 Task: Add a condition where "Channel Is not Satisfaction prediction" in pending tickets.
Action: Mouse moved to (157, 375)
Screenshot: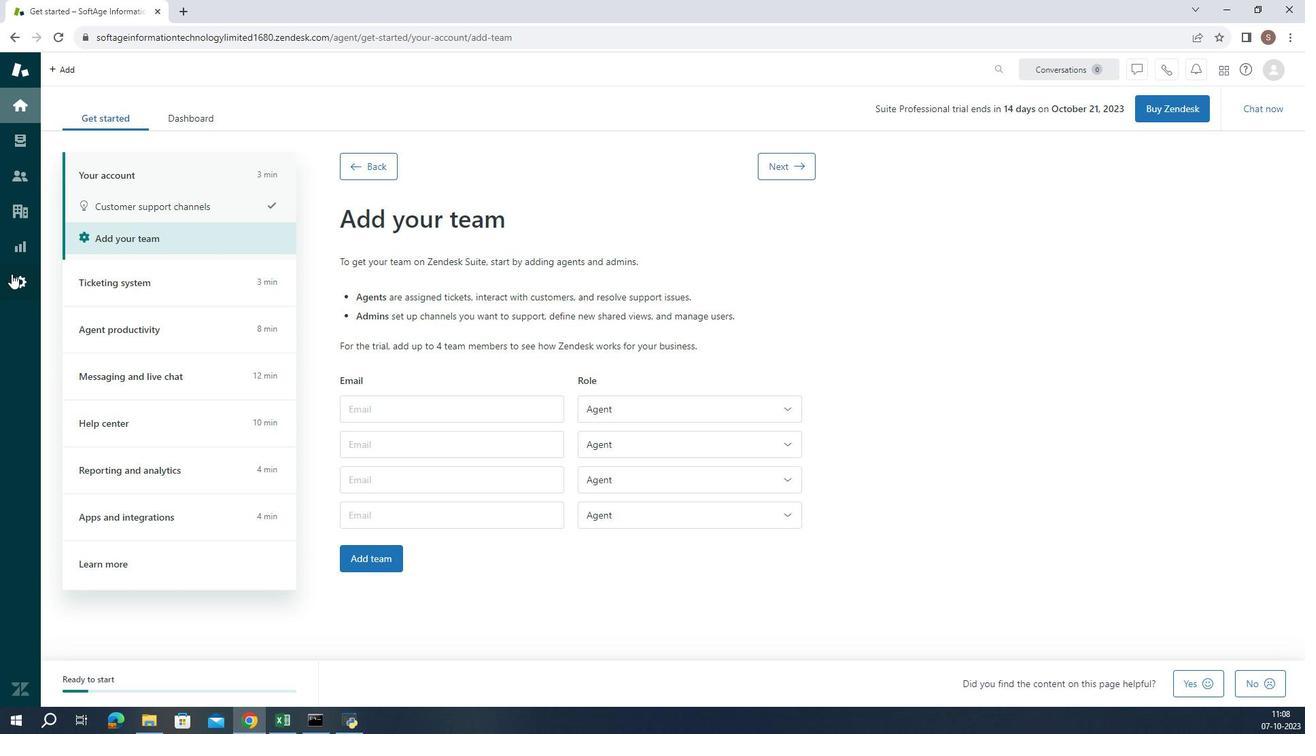 
Action: Mouse pressed left at (157, 375)
Screenshot: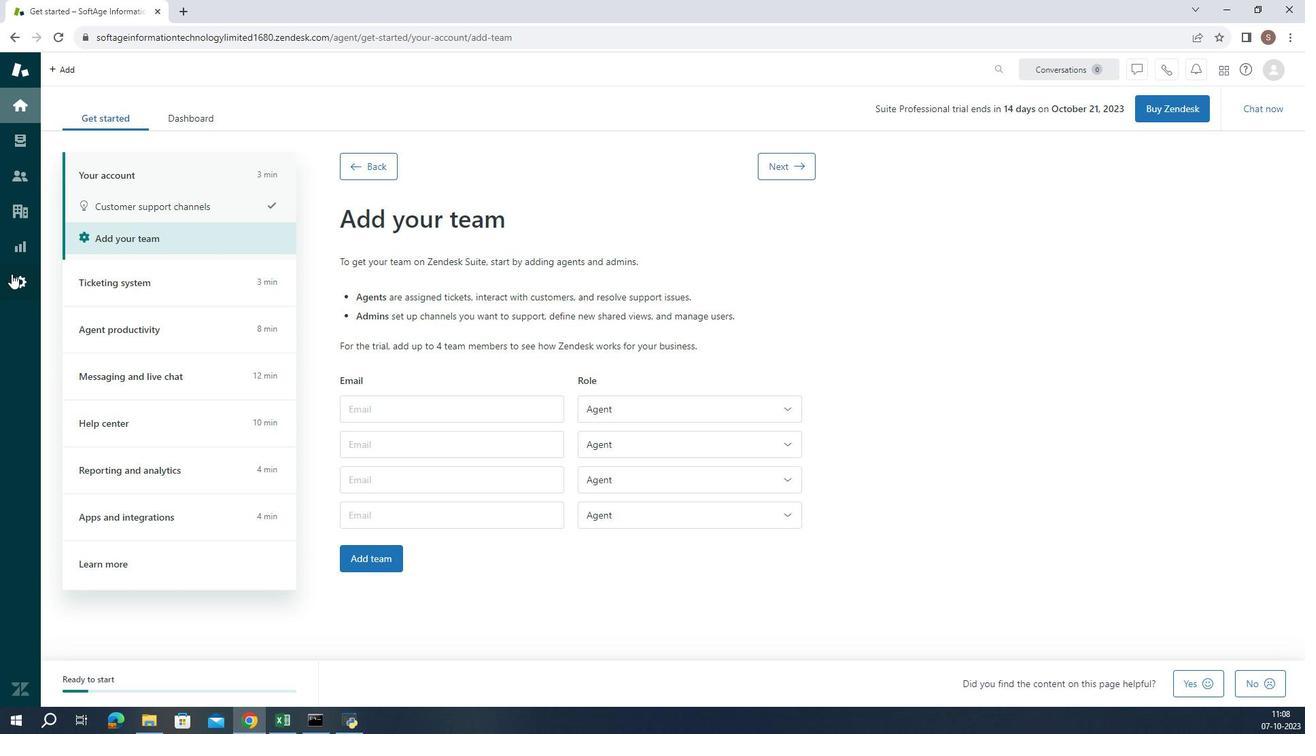 
Action: Mouse moved to (467, 505)
Screenshot: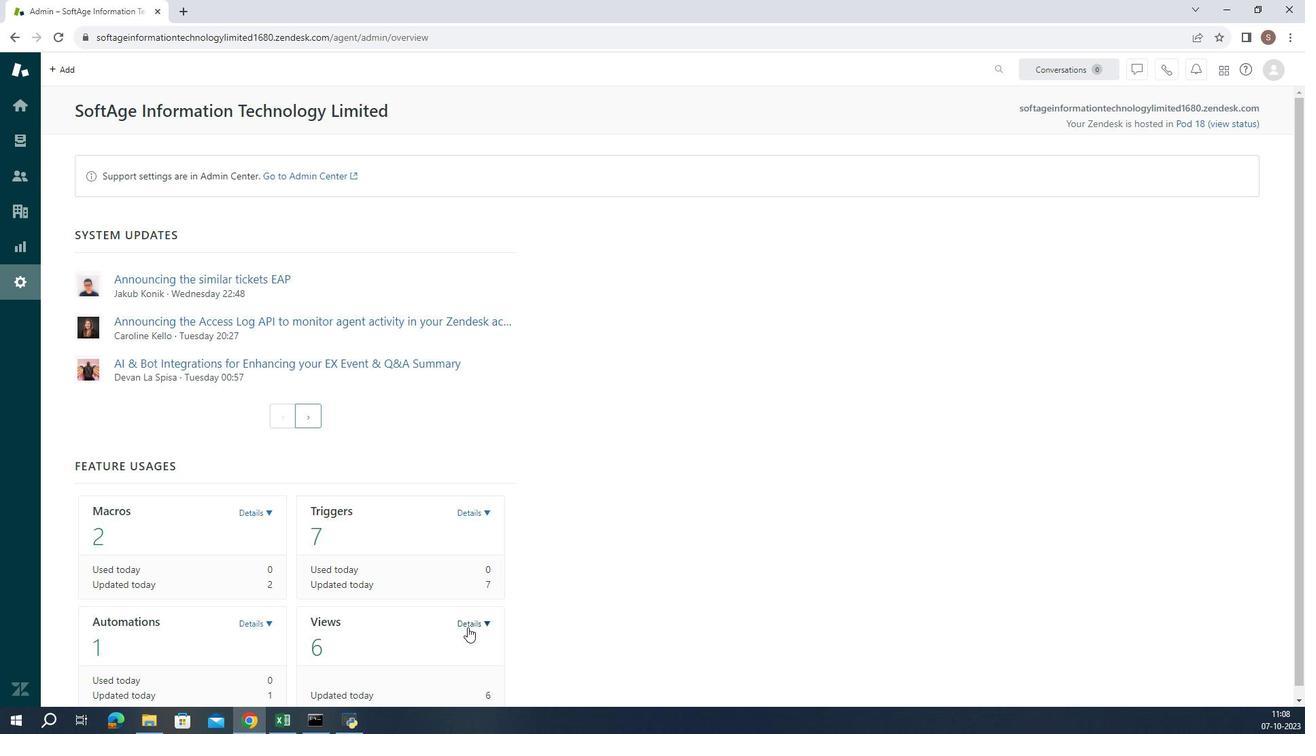 
Action: Mouse pressed left at (467, 505)
Screenshot: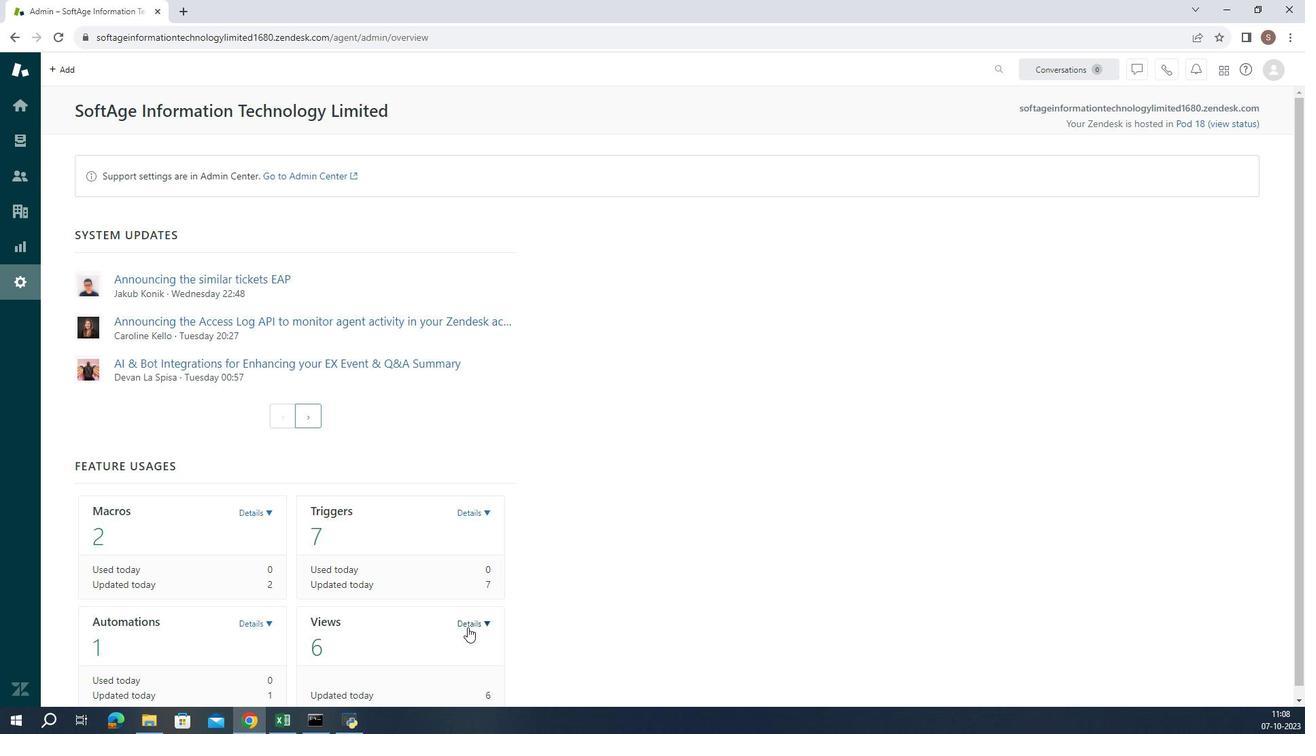 
Action: Mouse moved to (441, 531)
Screenshot: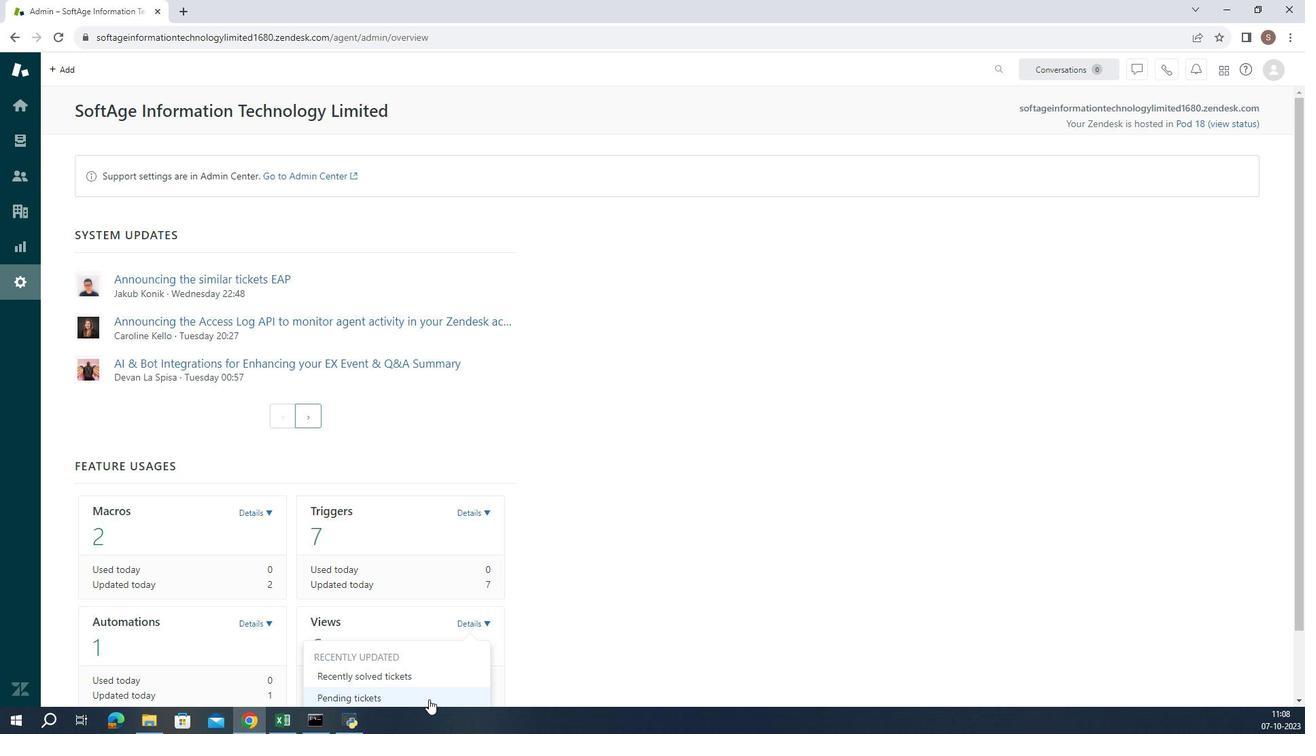 
Action: Mouse pressed left at (441, 531)
Screenshot: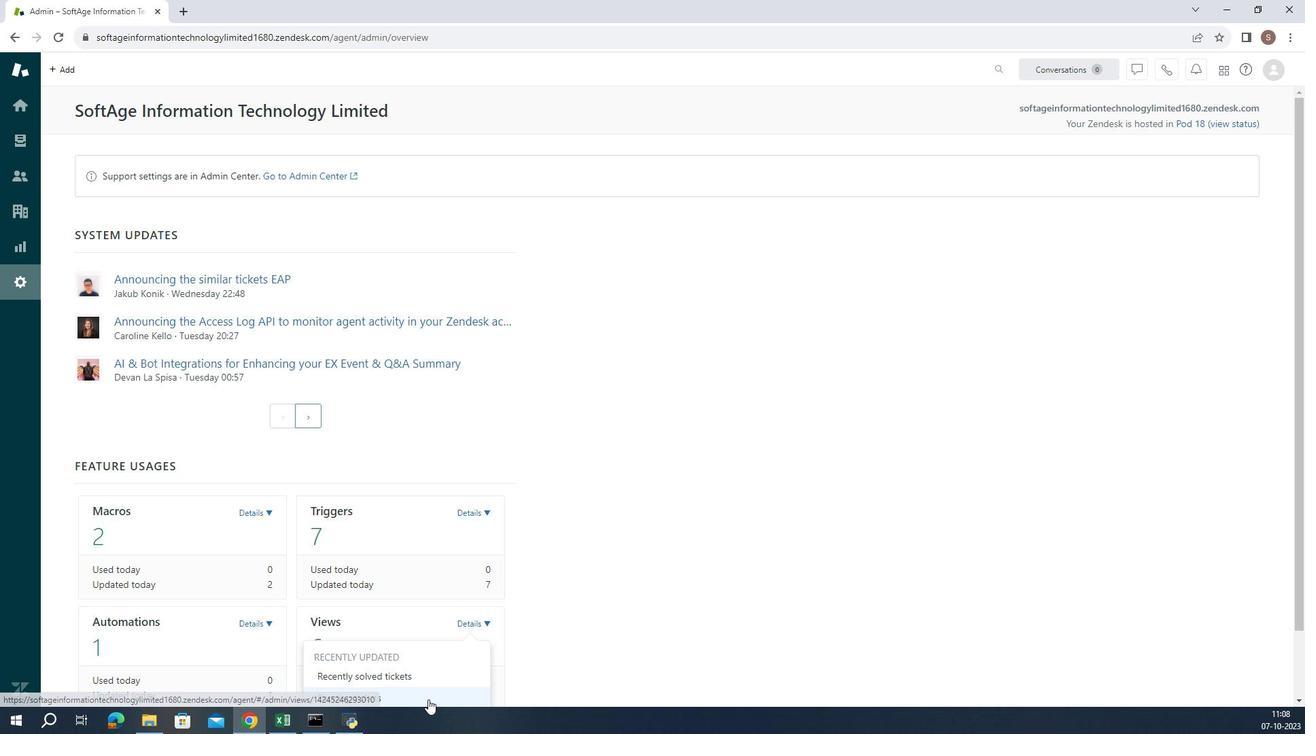 
Action: Mouse moved to (303, 443)
Screenshot: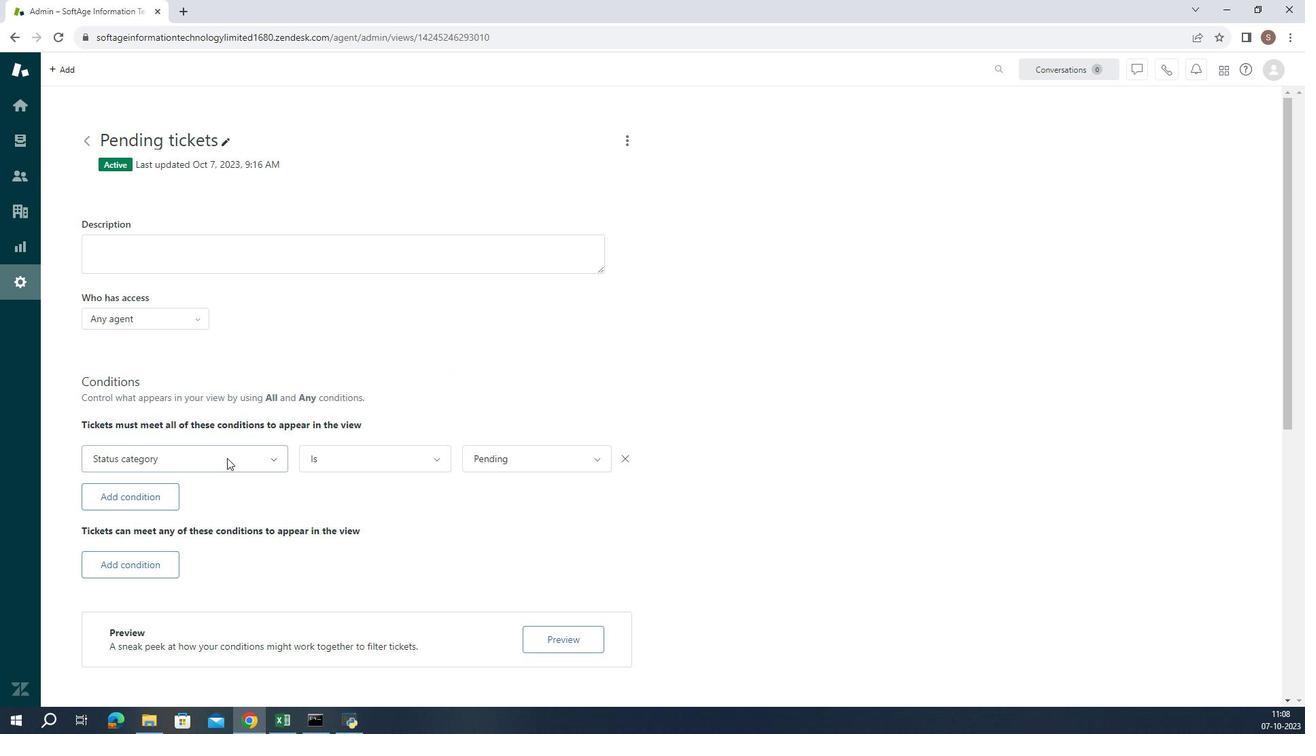 
Action: Mouse pressed left at (303, 443)
Screenshot: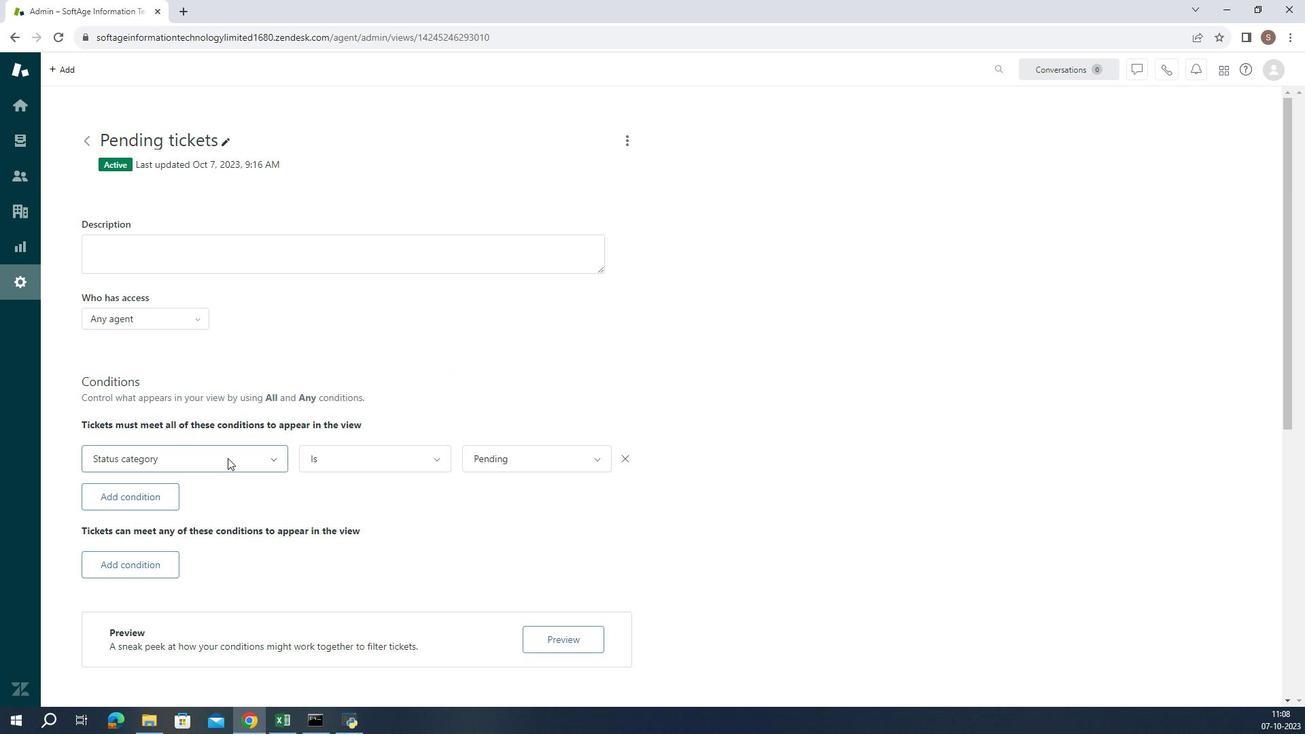 
Action: Mouse moved to (297, 405)
Screenshot: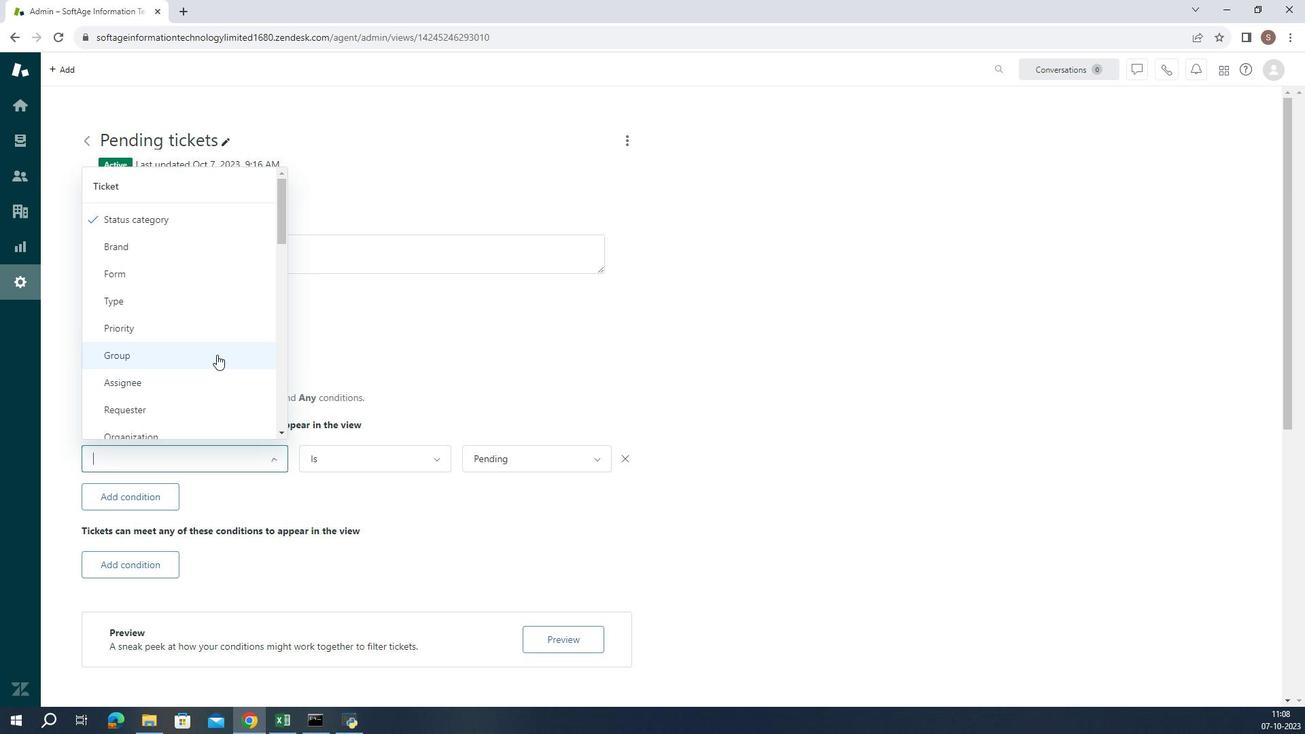 
Action: Mouse scrolled (297, 405) with delta (0, 0)
Screenshot: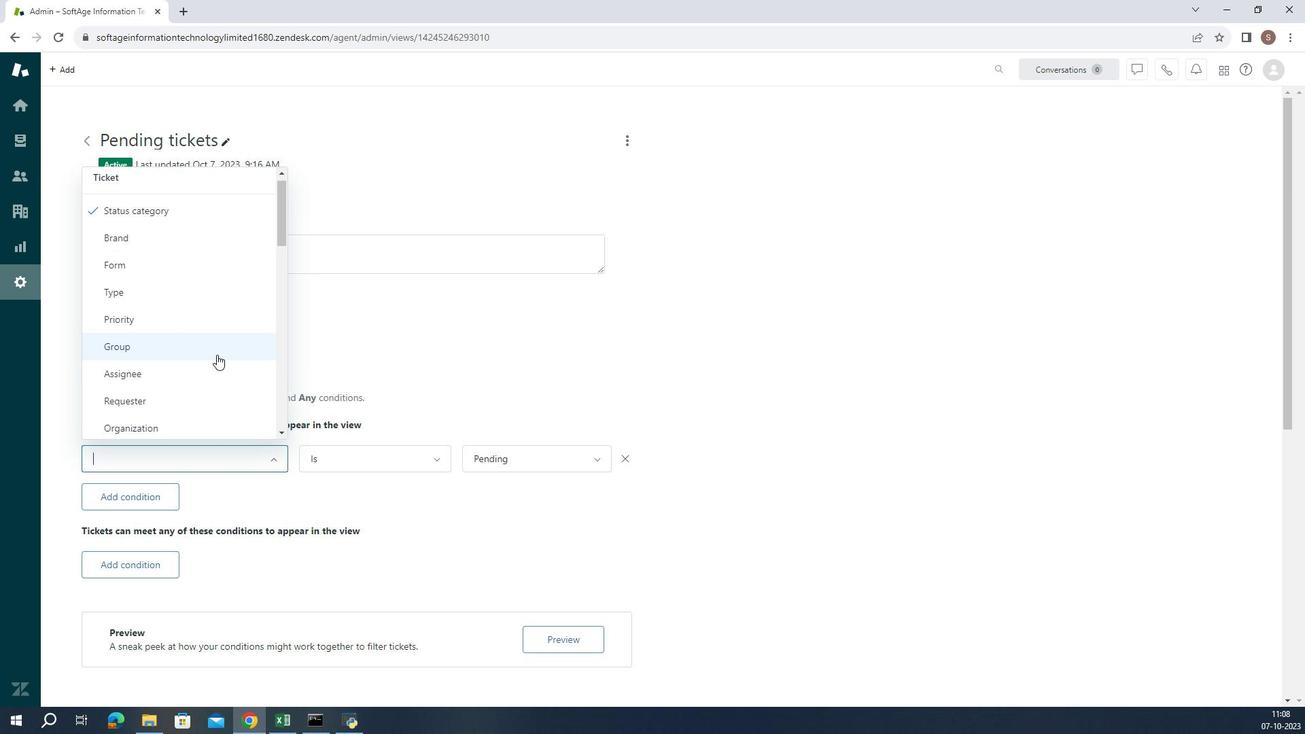 
Action: Mouse moved to (269, 422)
Screenshot: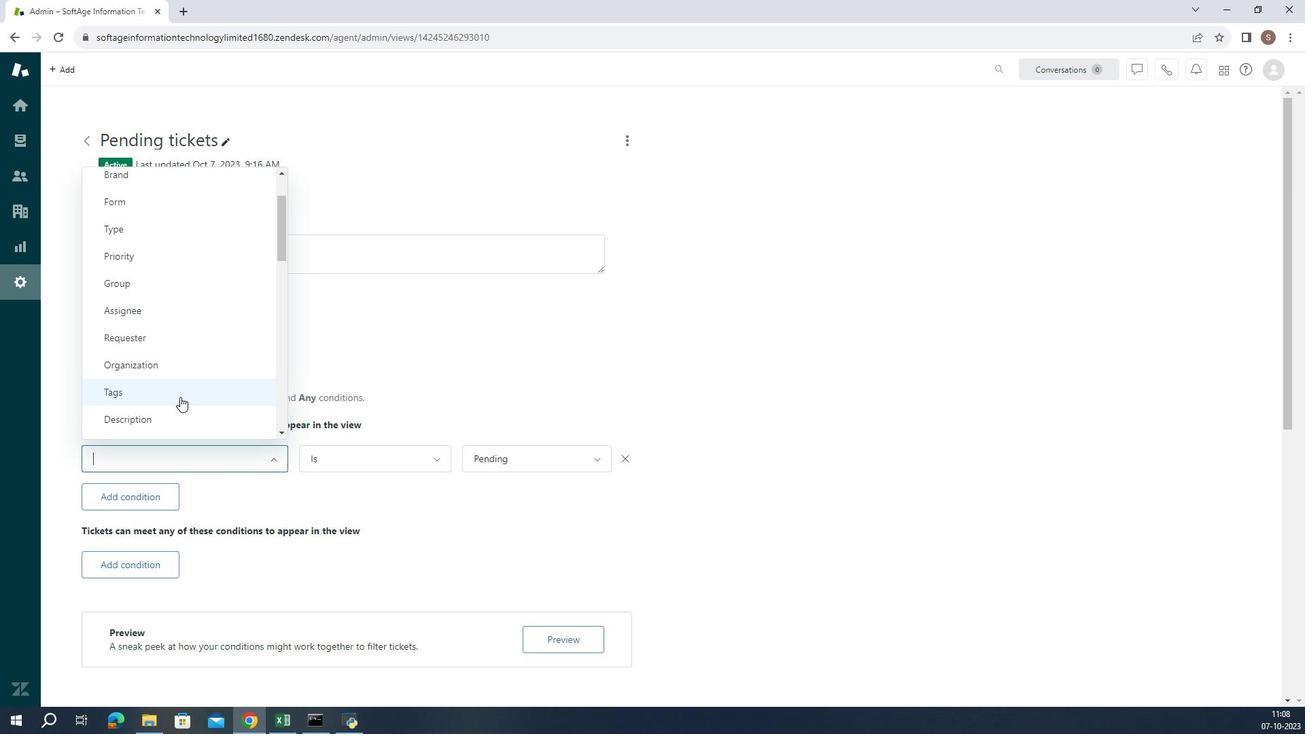 
Action: Mouse scrolled (269, 421) with delta (0, 0)
Screenshot: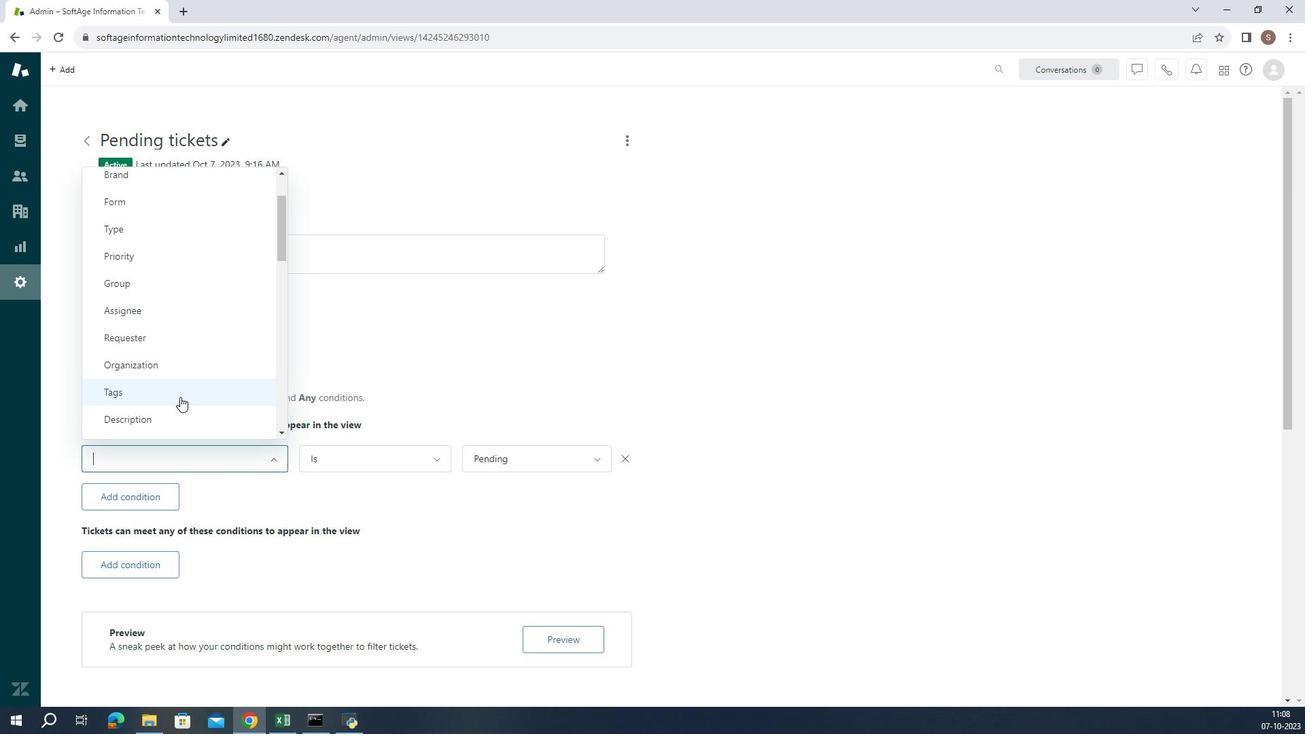 
Action: Mouse moved to (272, 420)
Screenshot: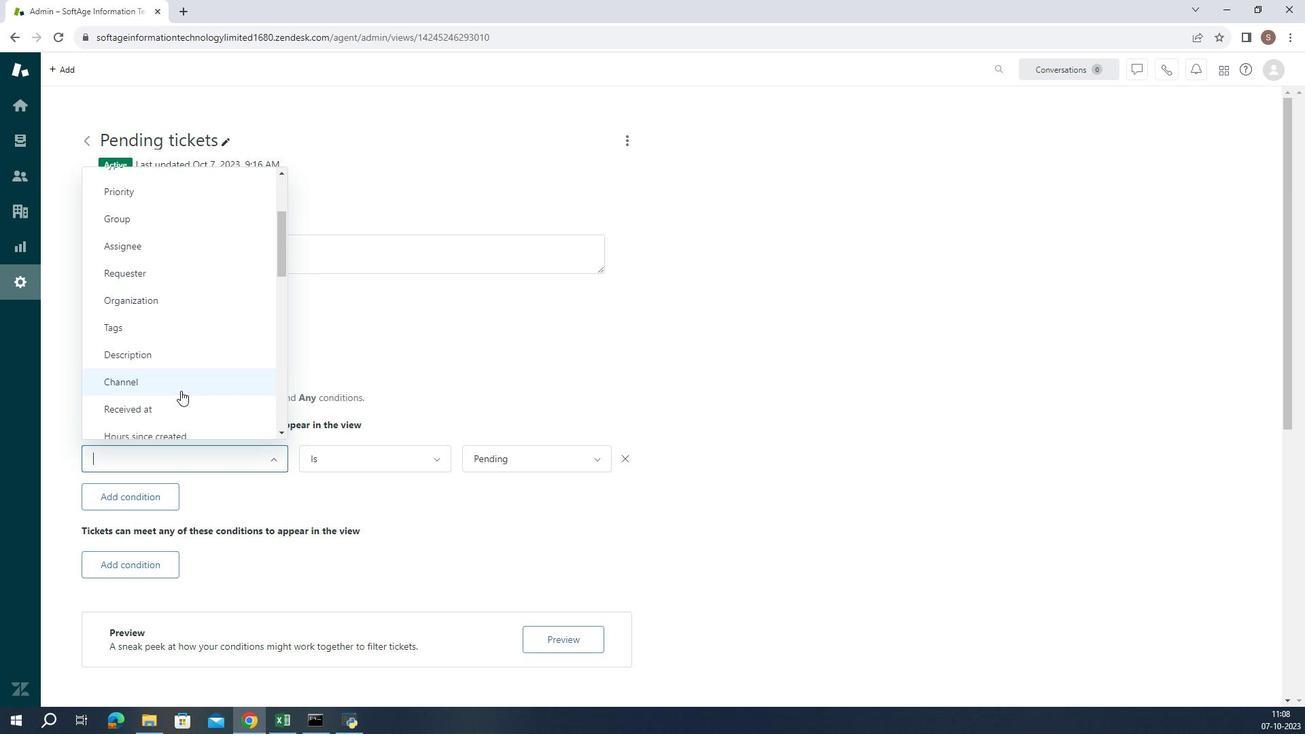 
Action: Mouse scrolled (272, 420) with delta (0, 0)
Screenshot: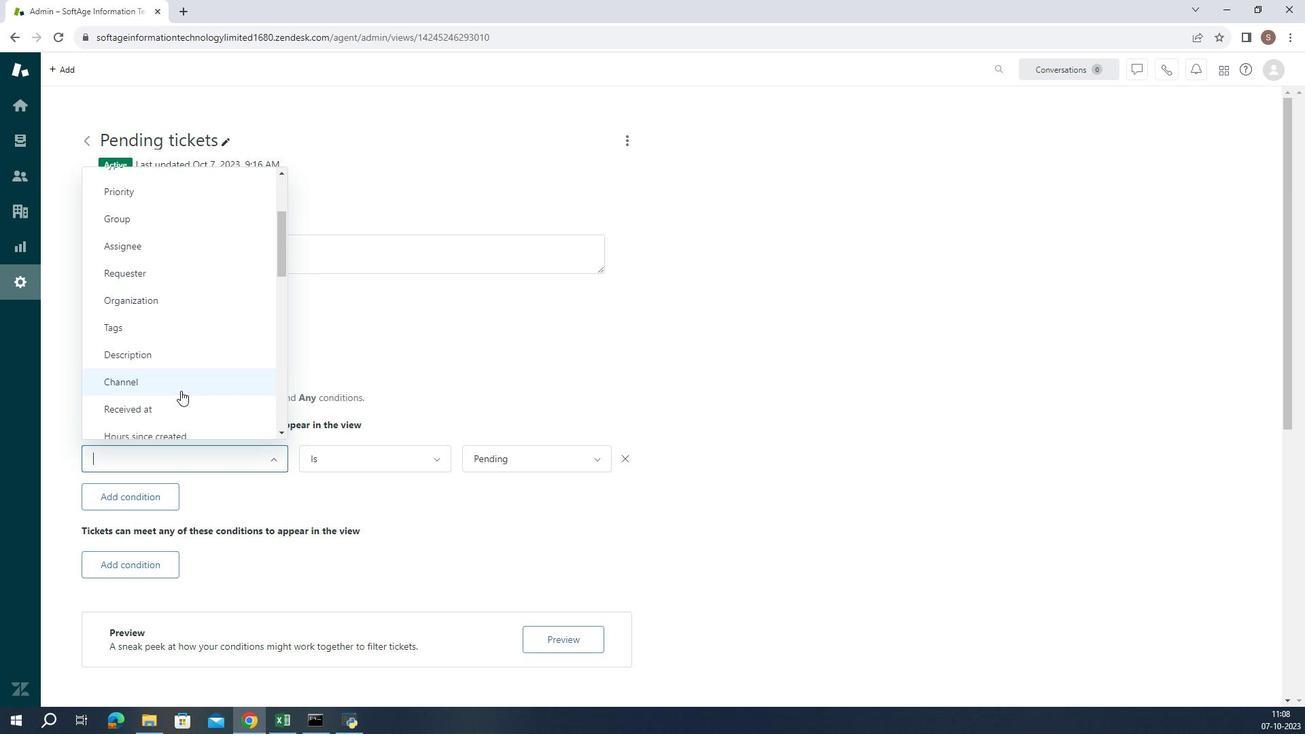 
Action: Mouse moved to (288, 391)
Screenshot: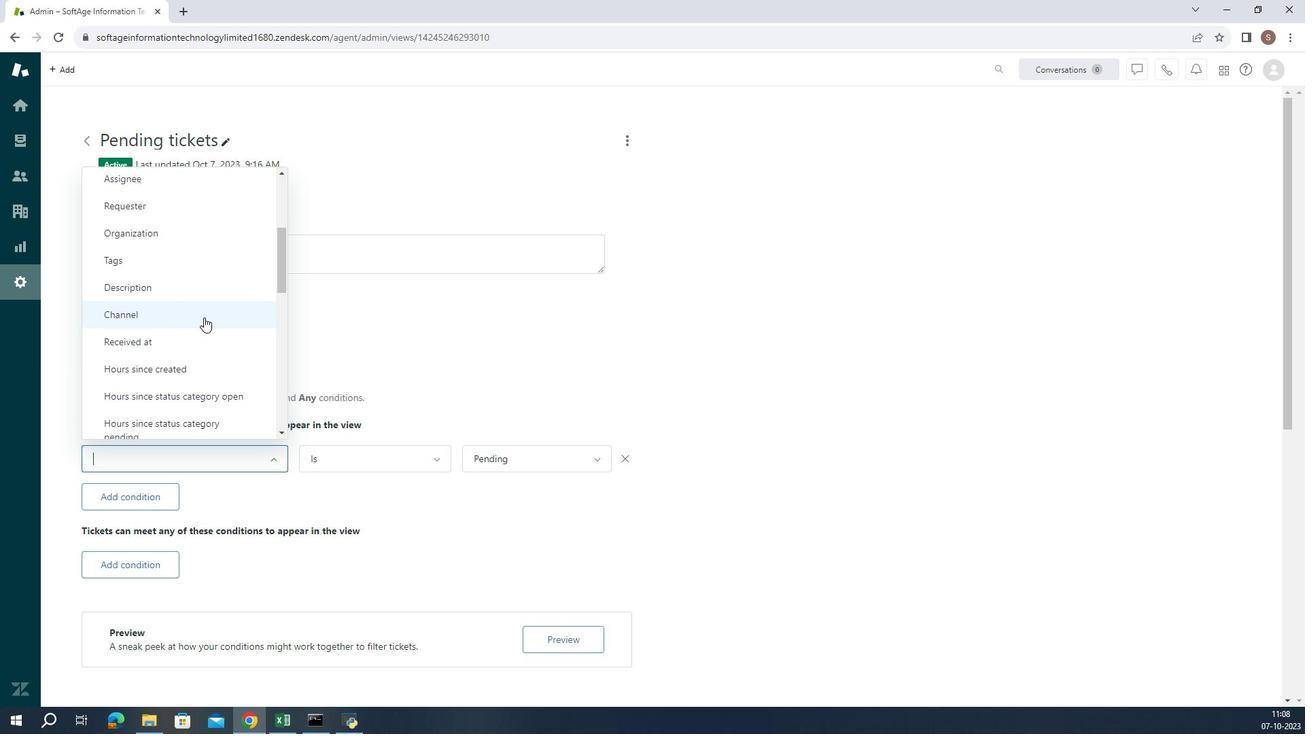 
Action: Mouse pressed left at (288, 391)
Screenshot: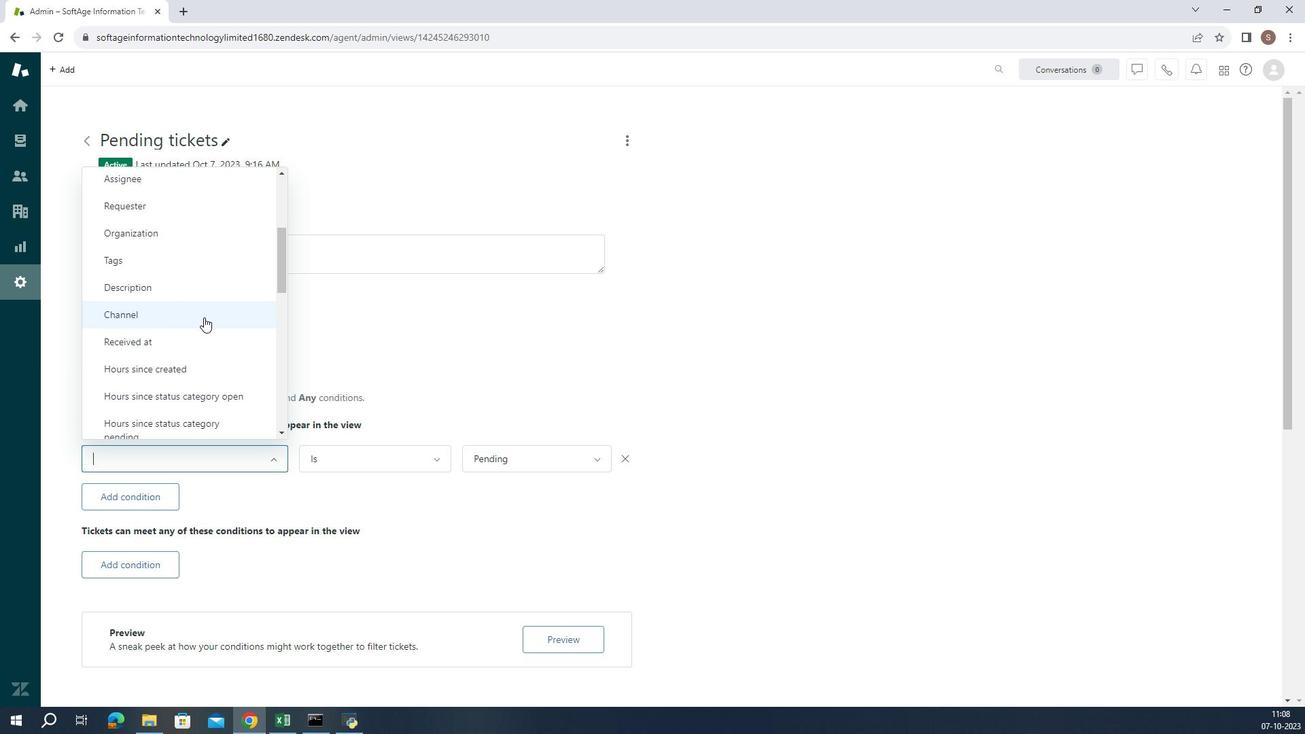 
Action: Mouse moved to (377, 442)
Screenshot: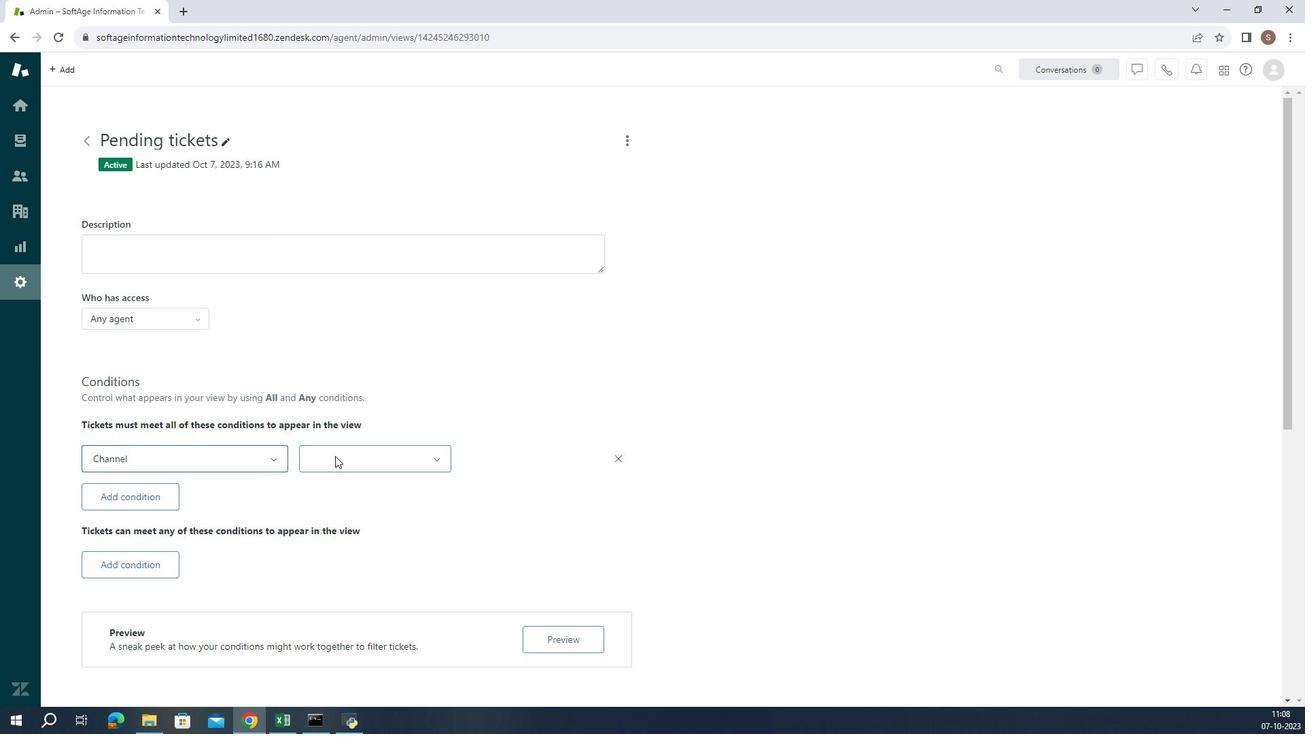 
Action: Mouse pressed left at (377, 442)
Screenshot: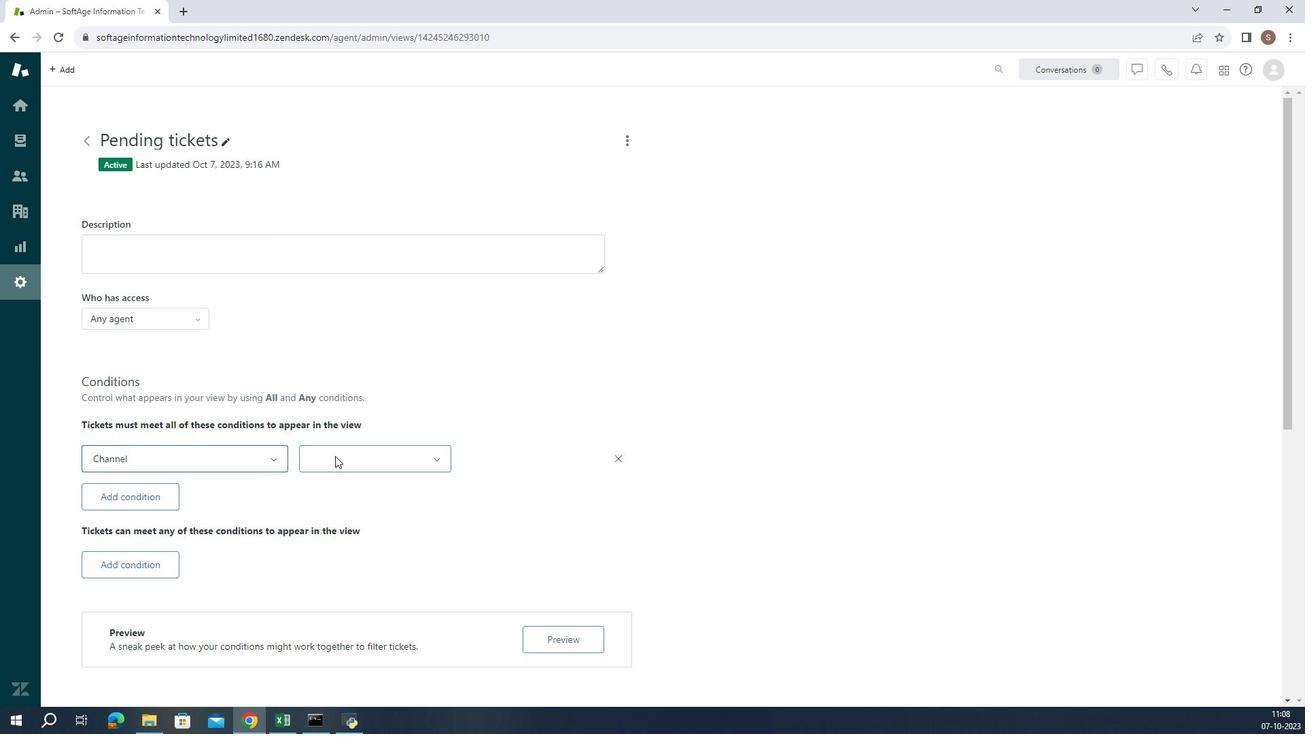 
Action: Mouse moved to (405, 467)
Screenshot: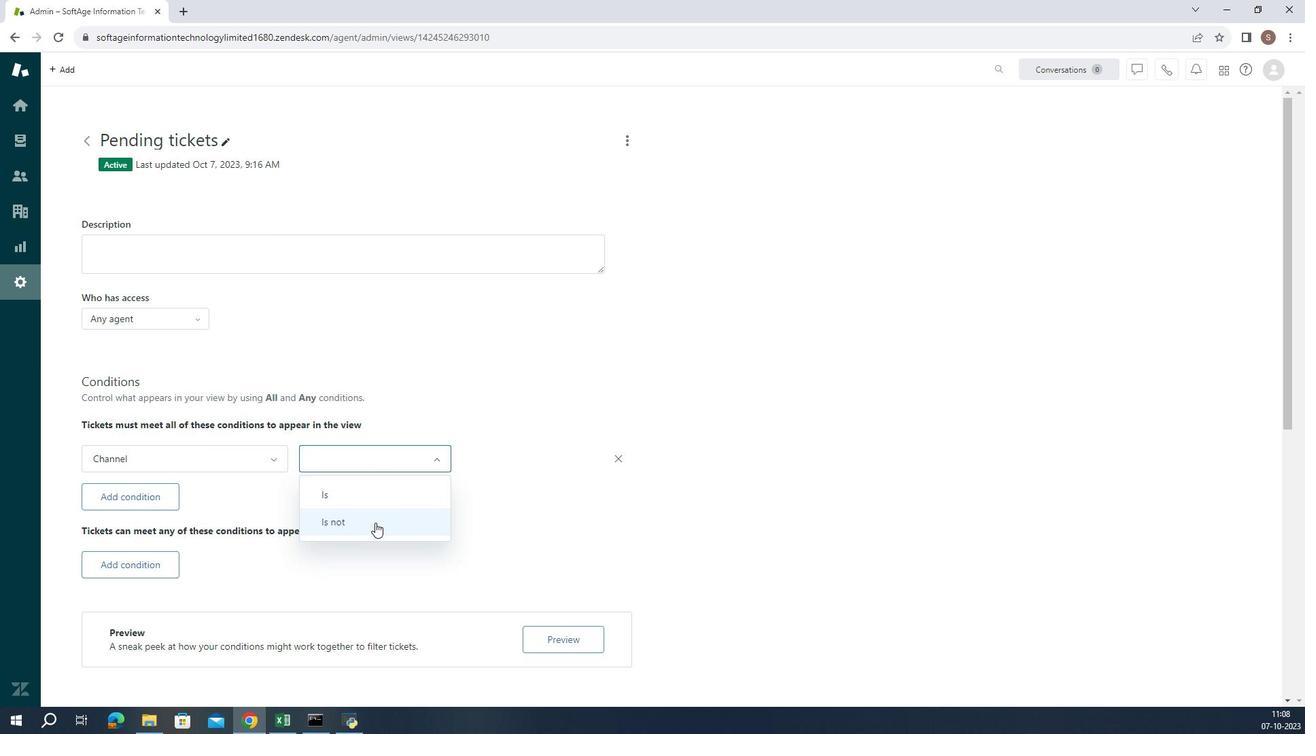 
Action: Mouse pressed left at (405, 467)
Screenshot: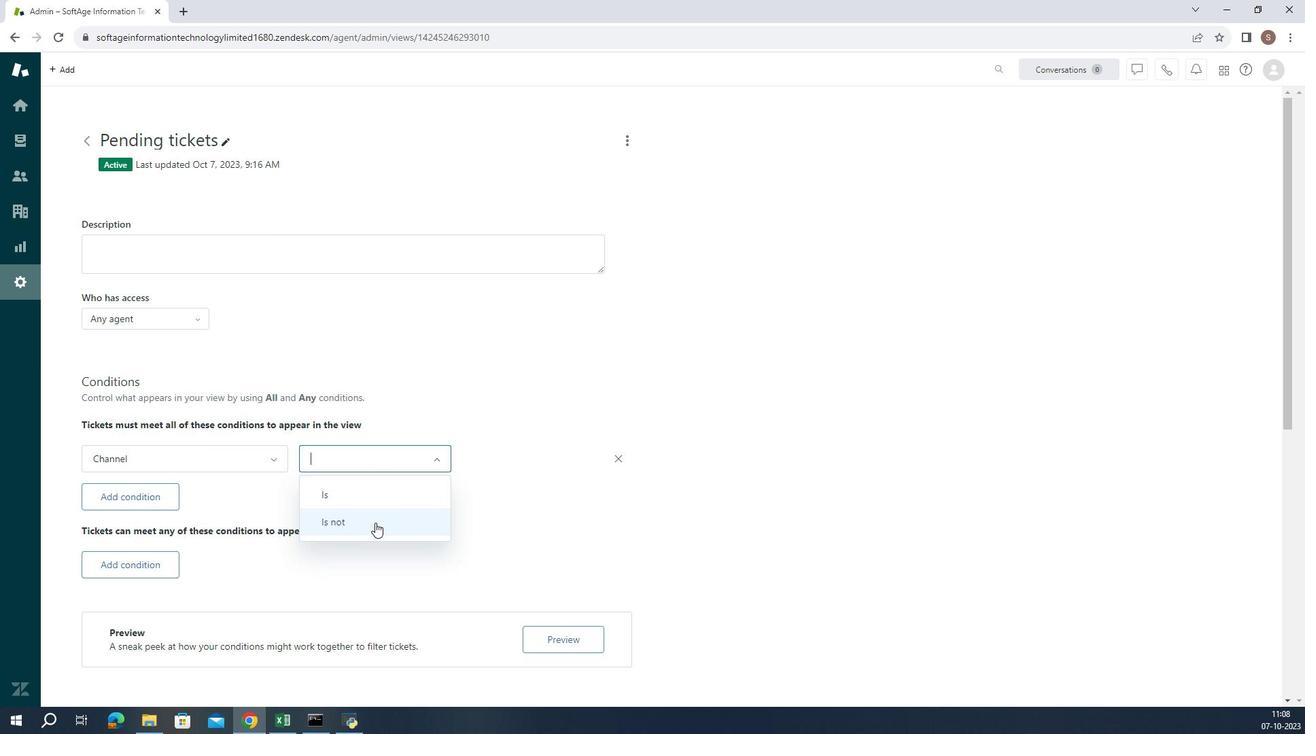 
Action: Mouse moved to (501, 442)
Screenshot: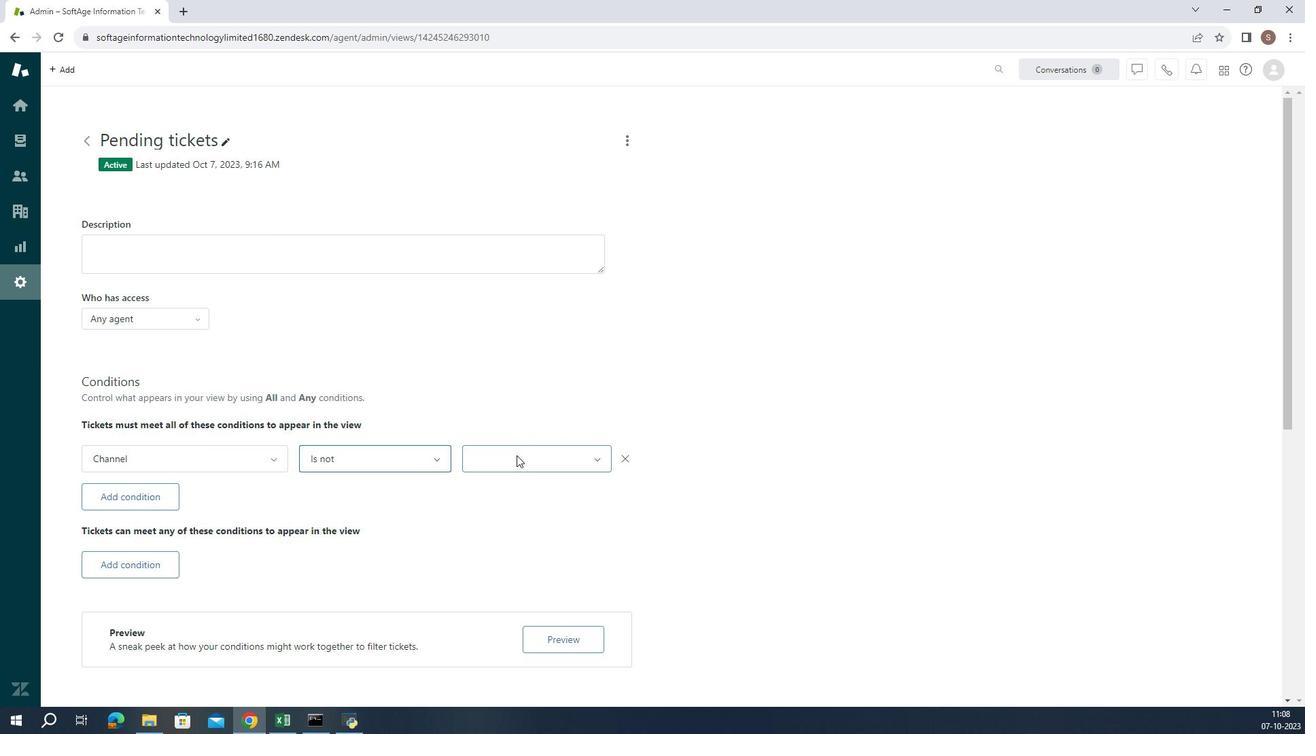 
Action: Mouse pressed left at (501, 442)
Screenshot: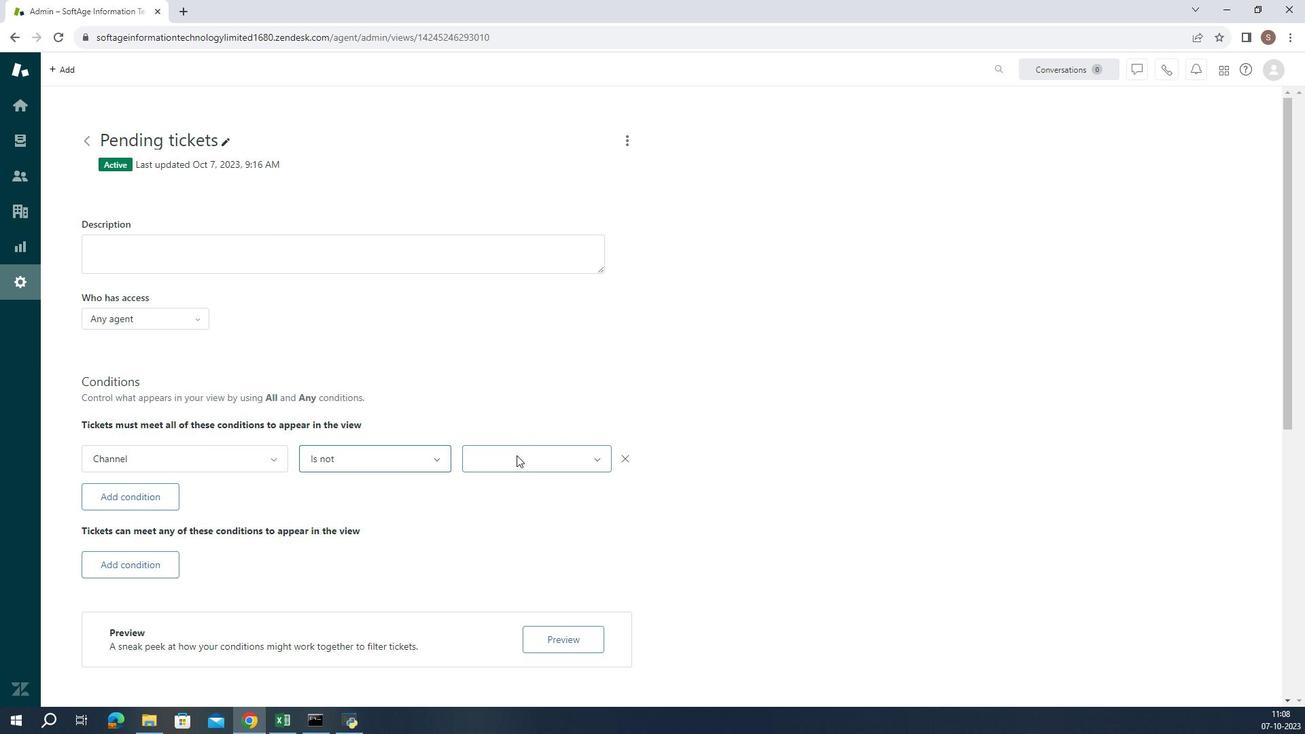 
Action: Mouse moved to (506, 401)
Screenshot: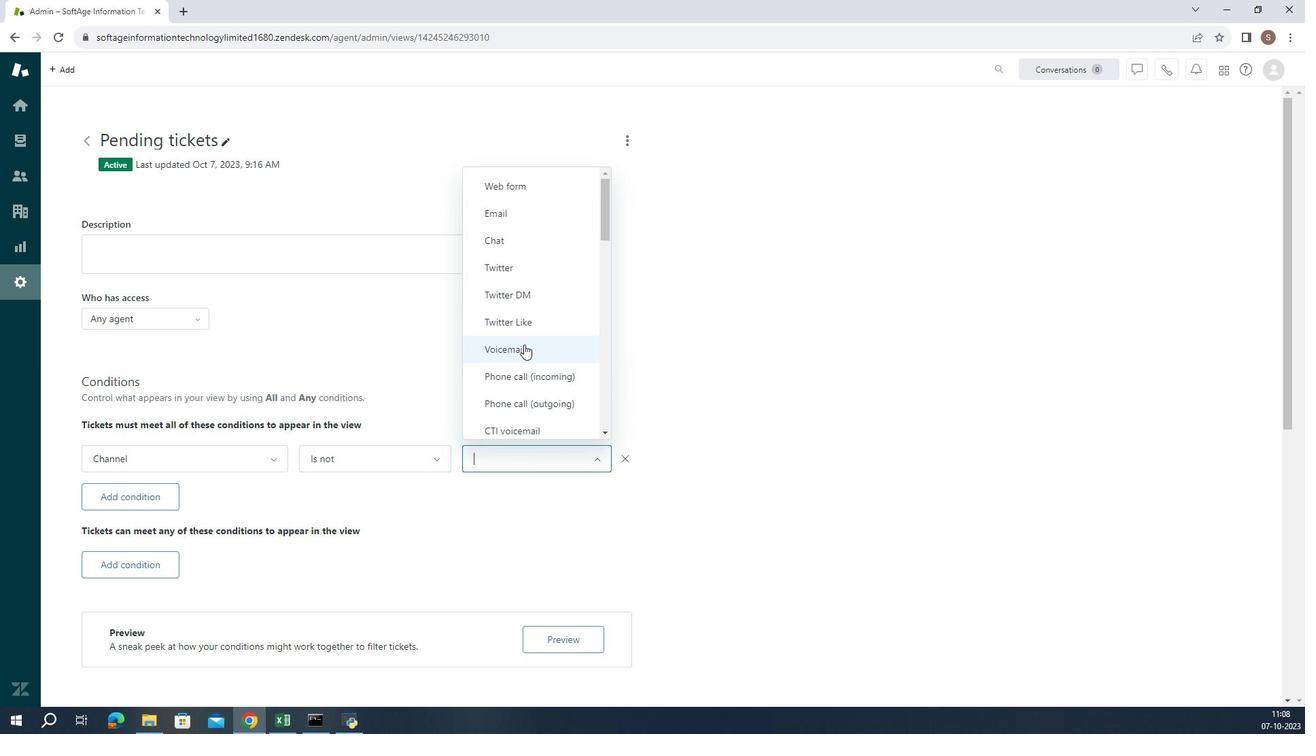 
Action: Mouse scrolled (506, 401) with delta (0, 0)
Screenshot: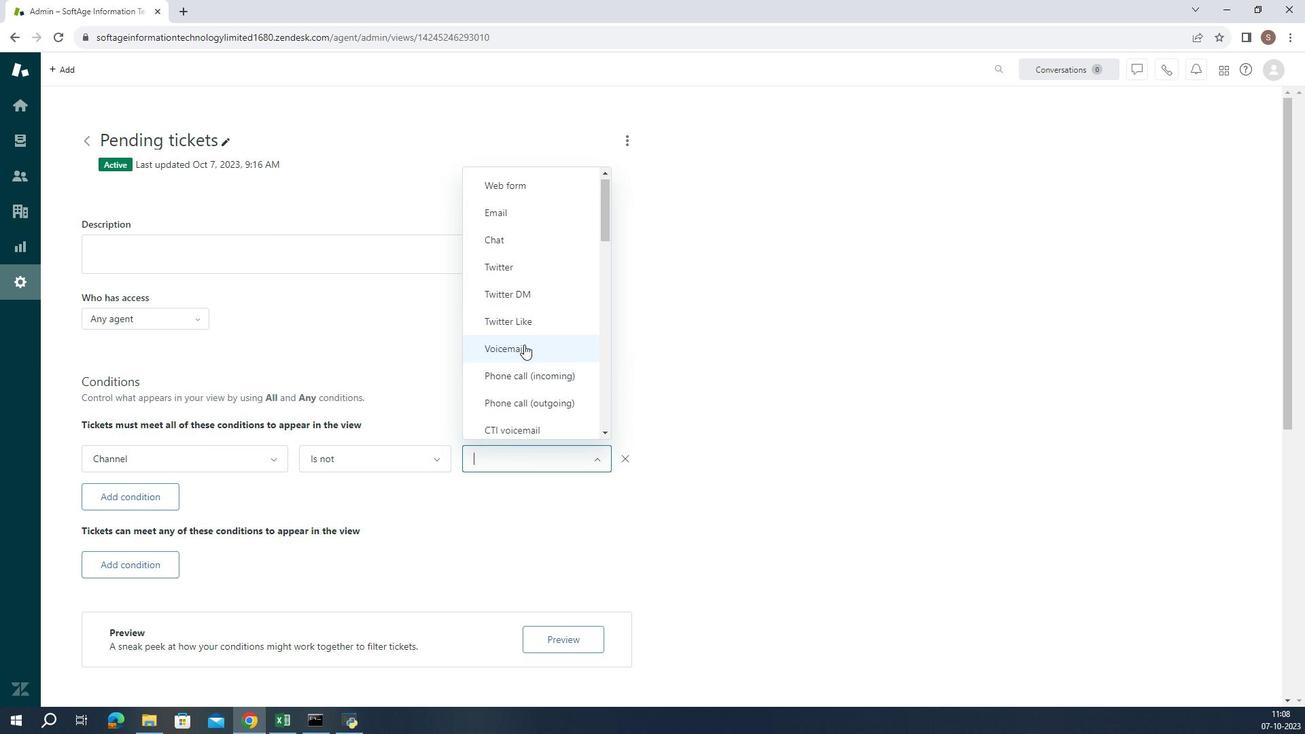 
Action: Mouse scrolled (506, 401) with delta (0, 0)
Screenshot: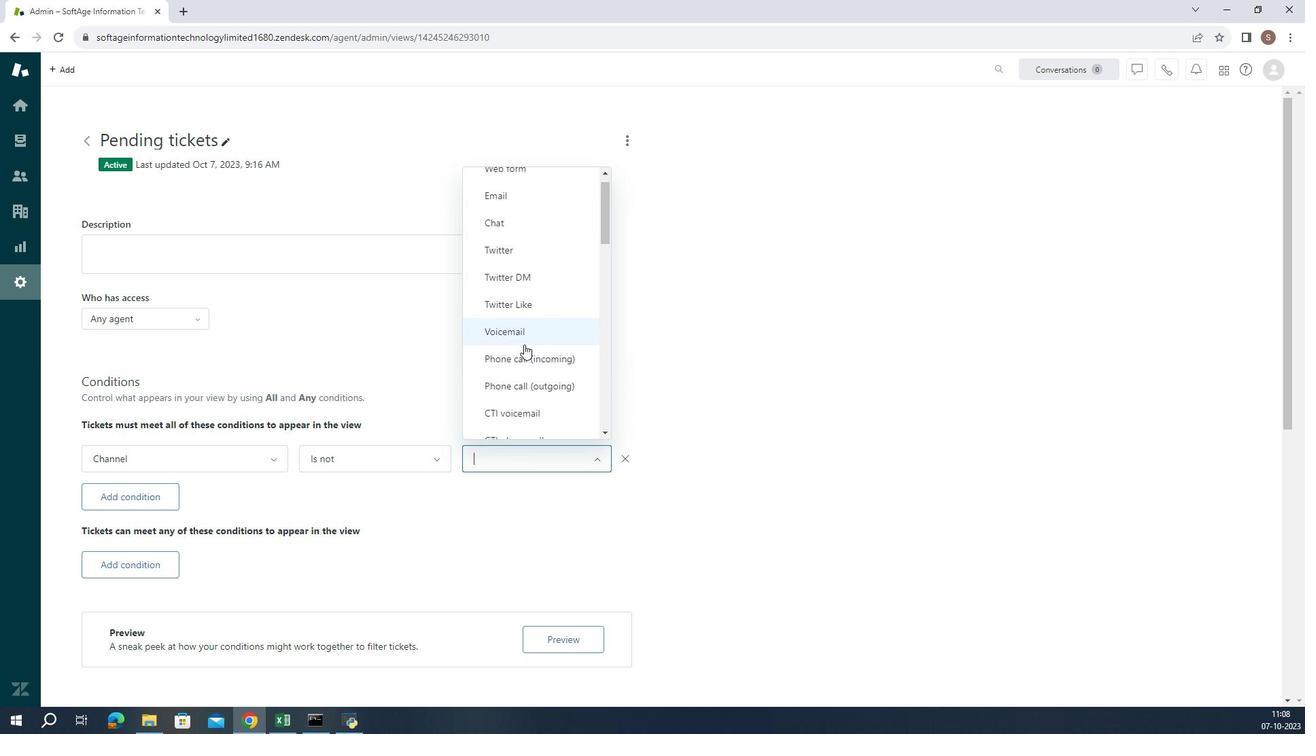 
Action: Mouse scrolled (506, 401) with delta (0, 0)
Screenshot: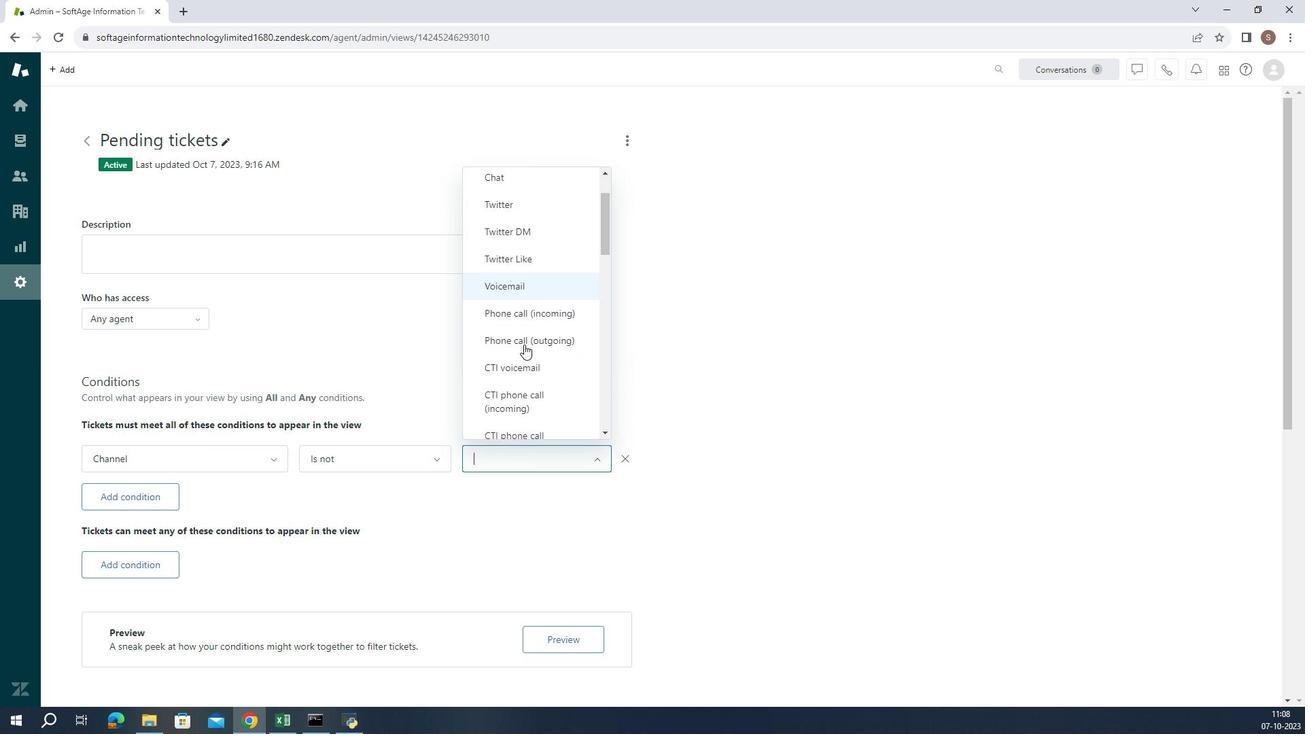 
Action: Mouse scrolled (506, 401) with delta (0, 0)
Screenshot: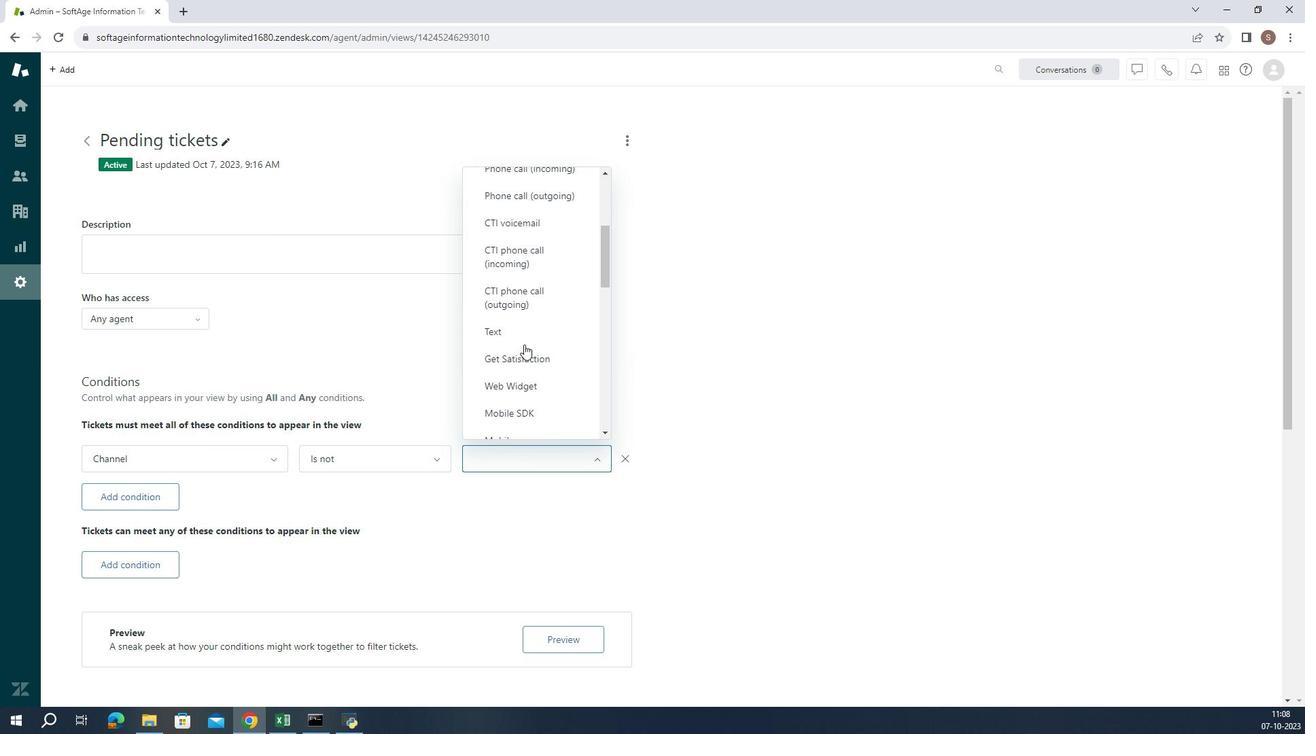
Action: Mouse scrolled (506, 401) with delta (0, 0)
Screenshot: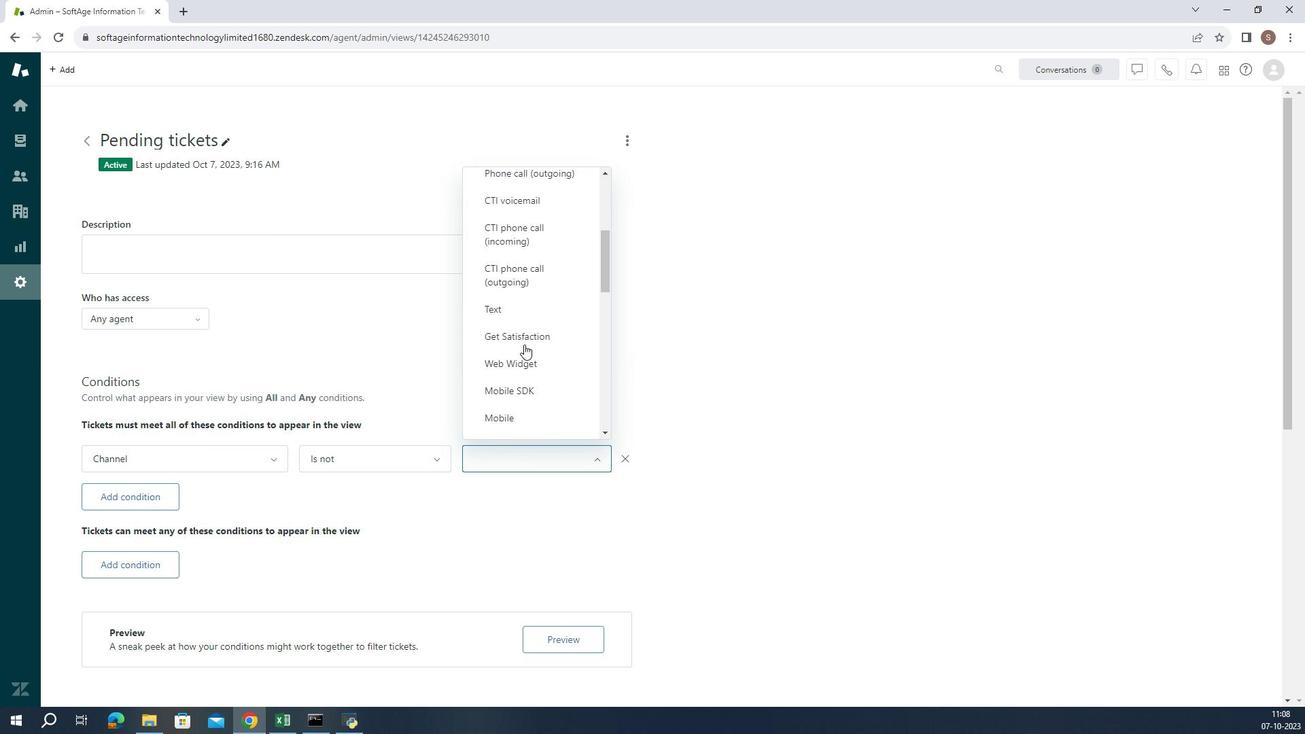
Action: Mouse scrolled (506, 401) with delta (0, 0)
Screenshot: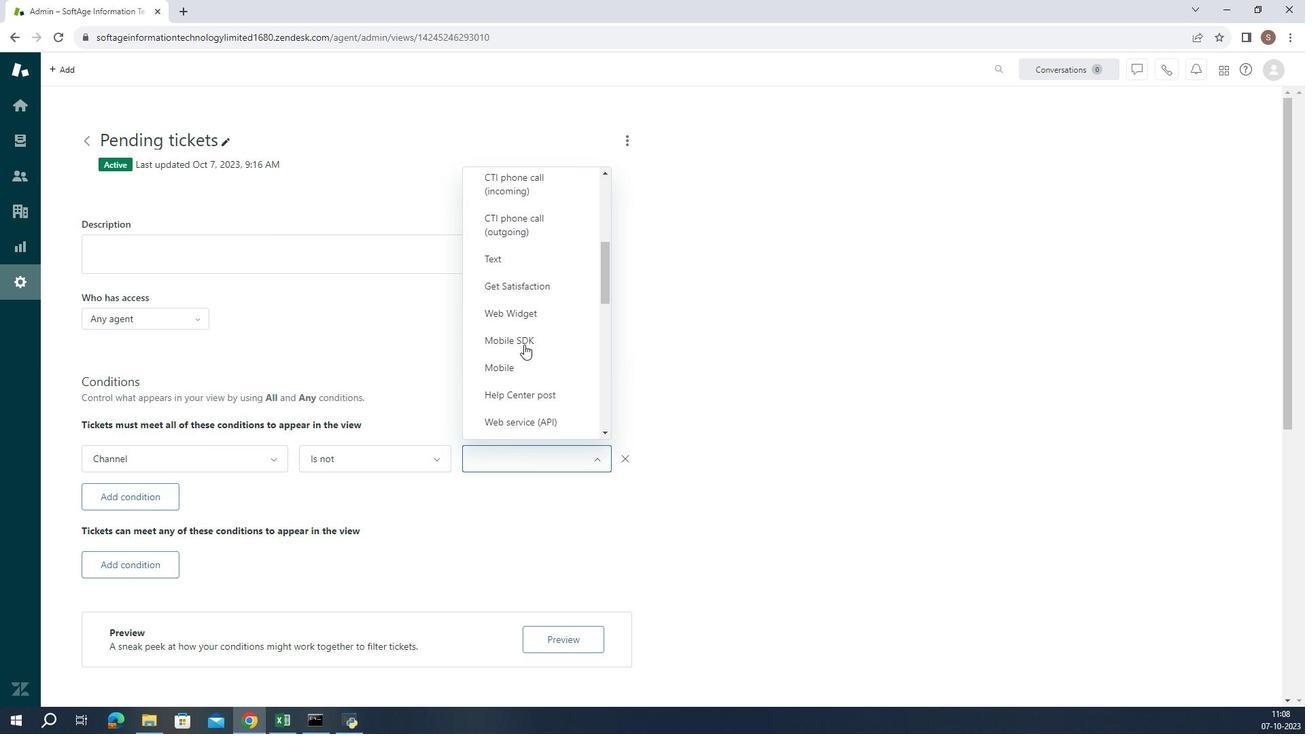 
Action: Mouse moved to (506, 401)
Screenshot: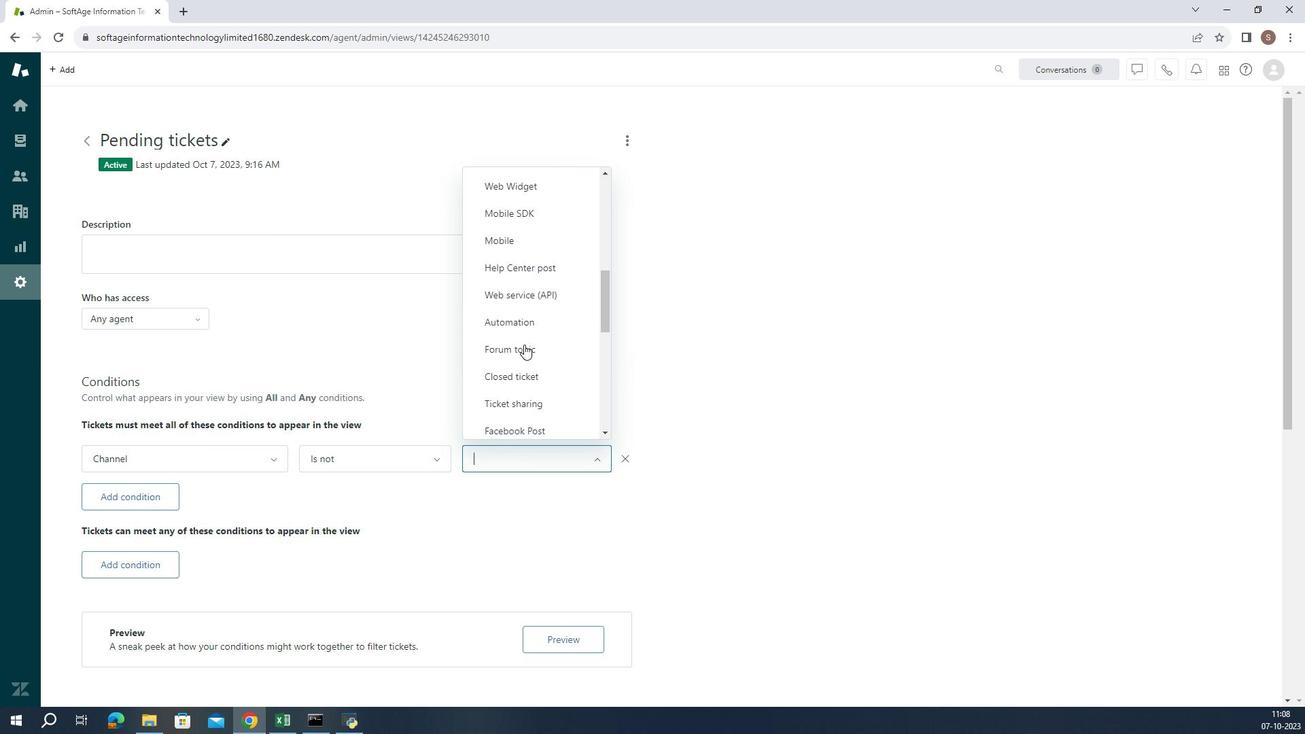 
Action: Mouse scrolled (506, 401) with delta (0, 0)
Screenshot: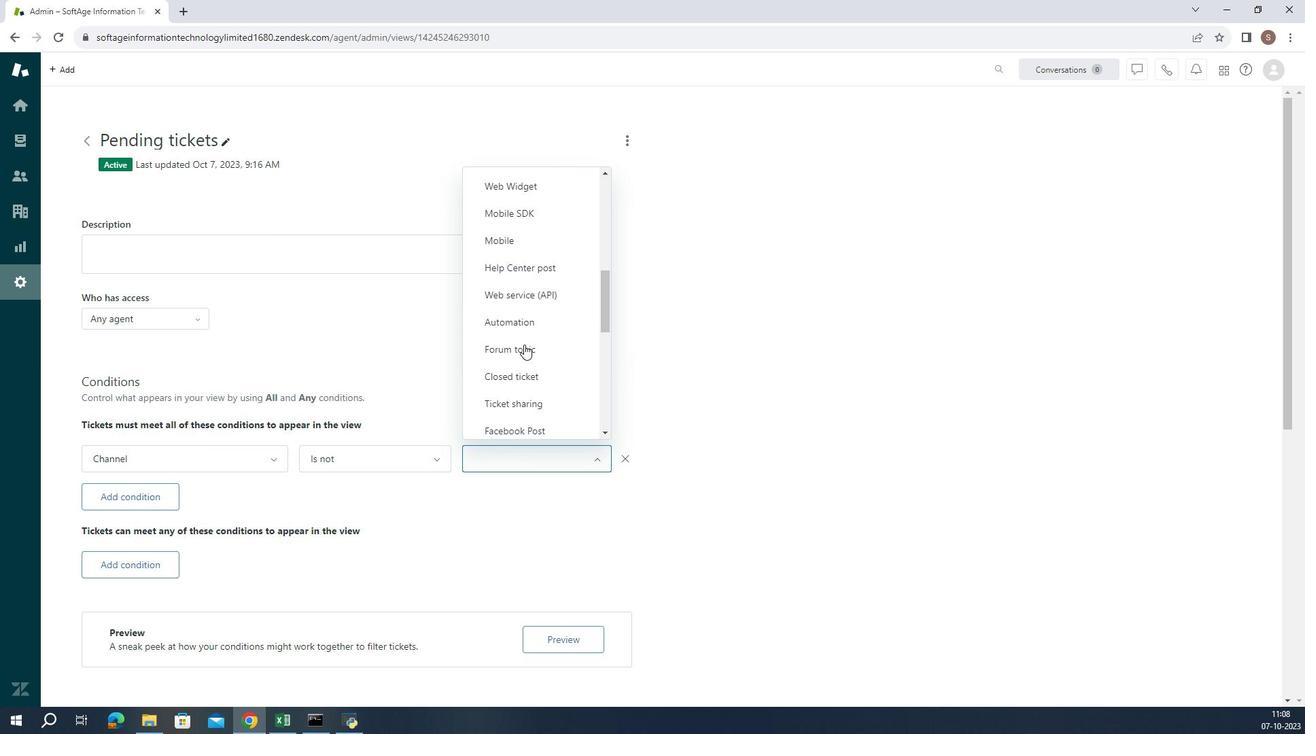 
Action: Mouse moved to (509, 409)
Screenshot: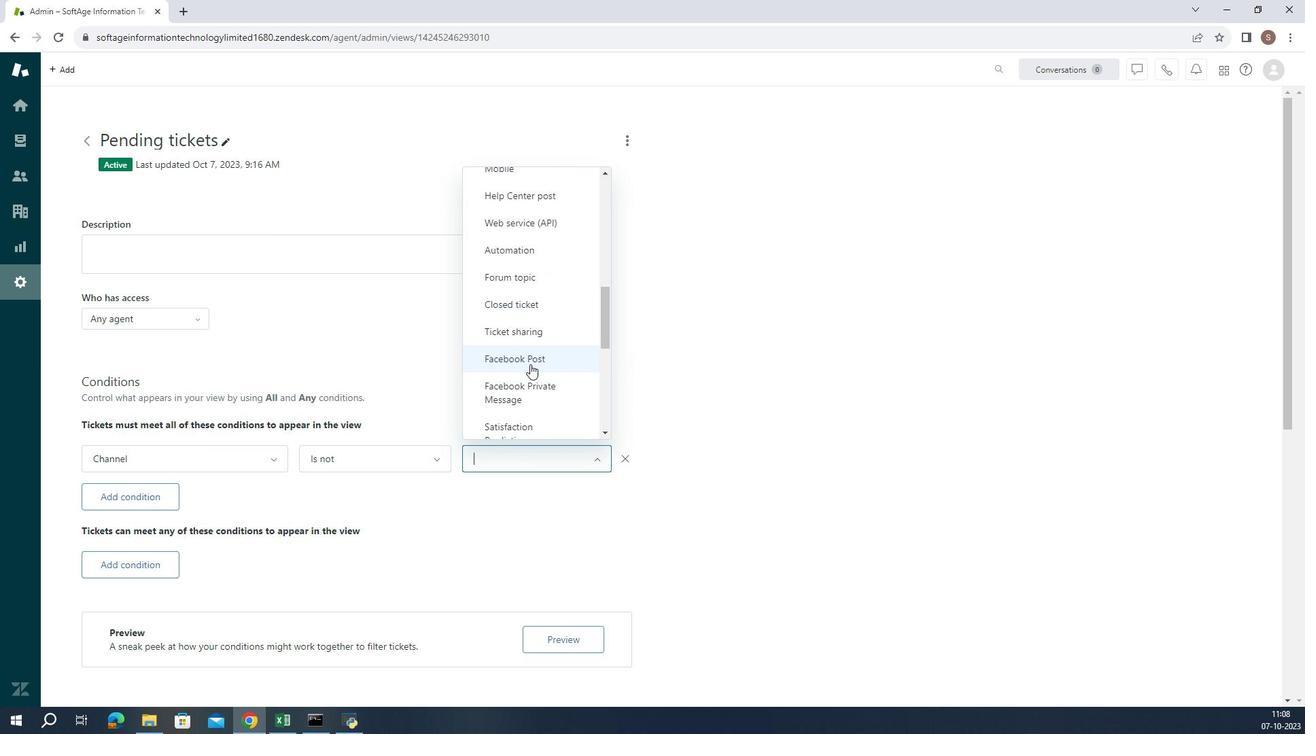 
Action: Mouse scrolled (509, 409) with delta (0, 0)
Screenshot: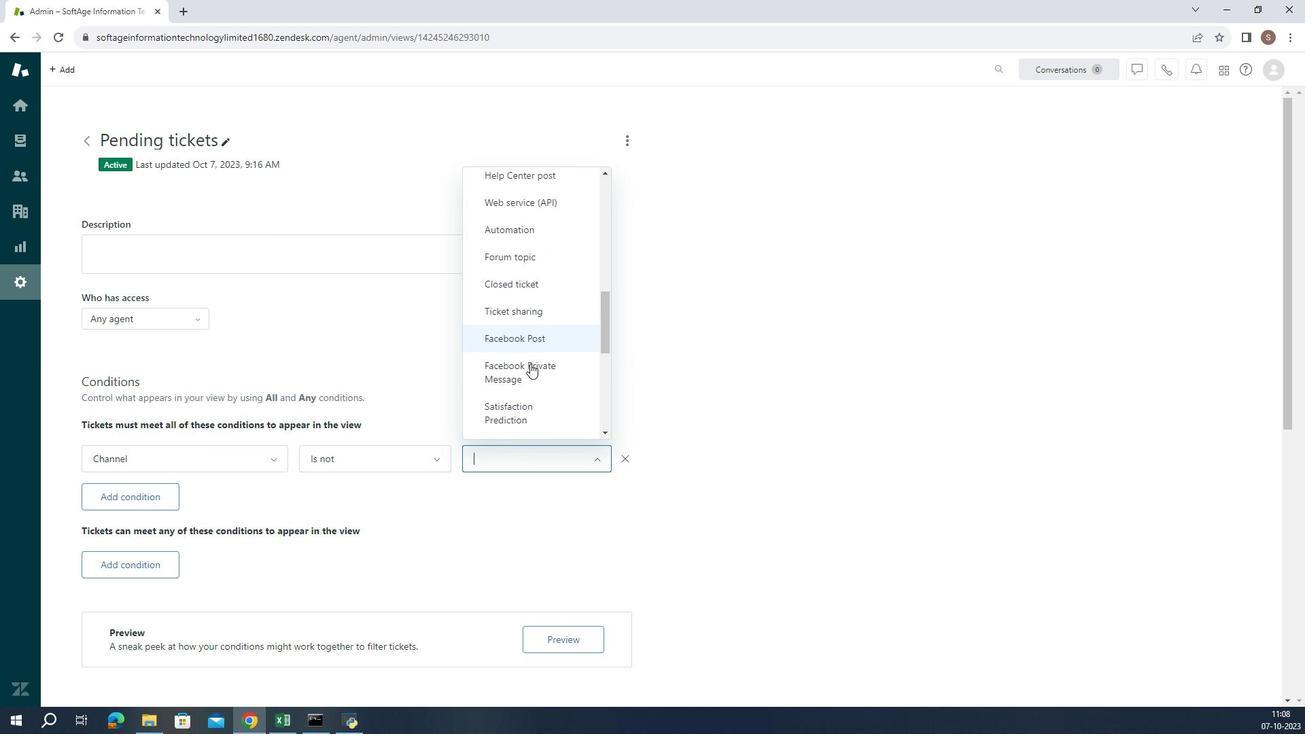 
Action: Mouse moved to (510, 408)
Screenshot: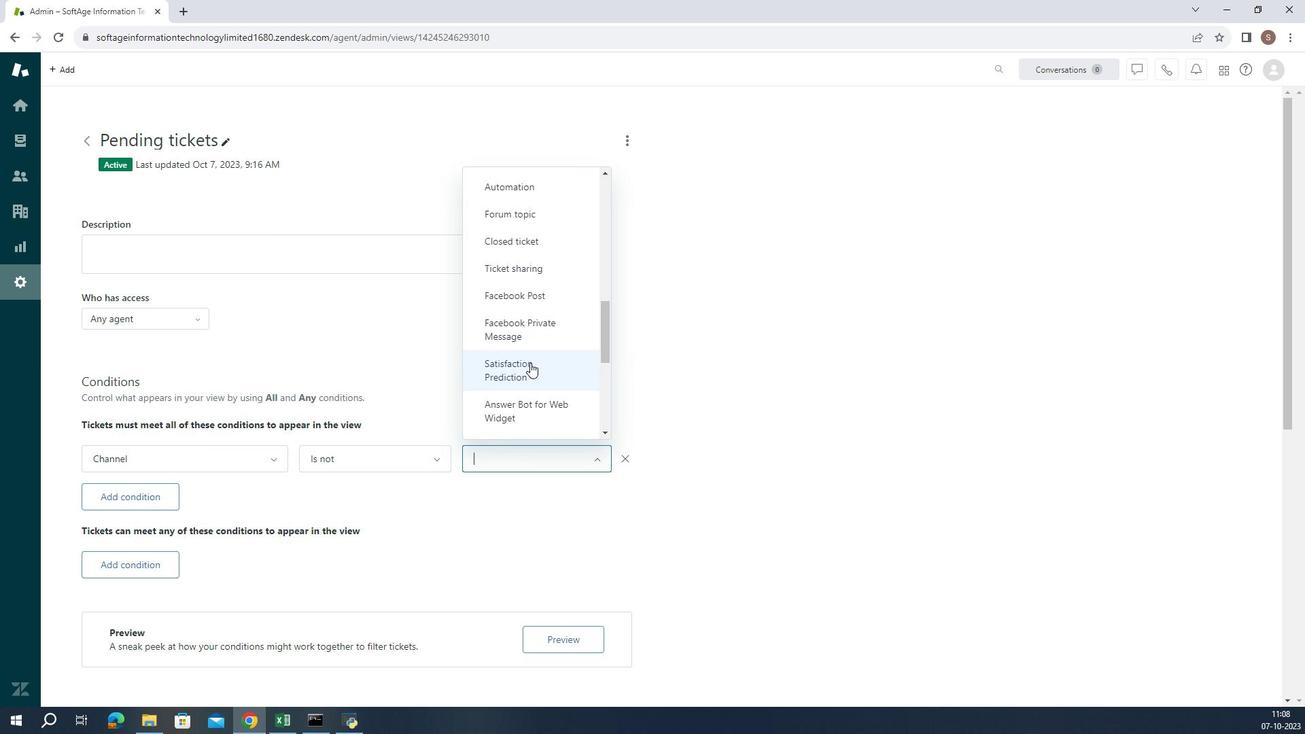 
Action: Mouse pressed left at (510, 408)
Screenshot: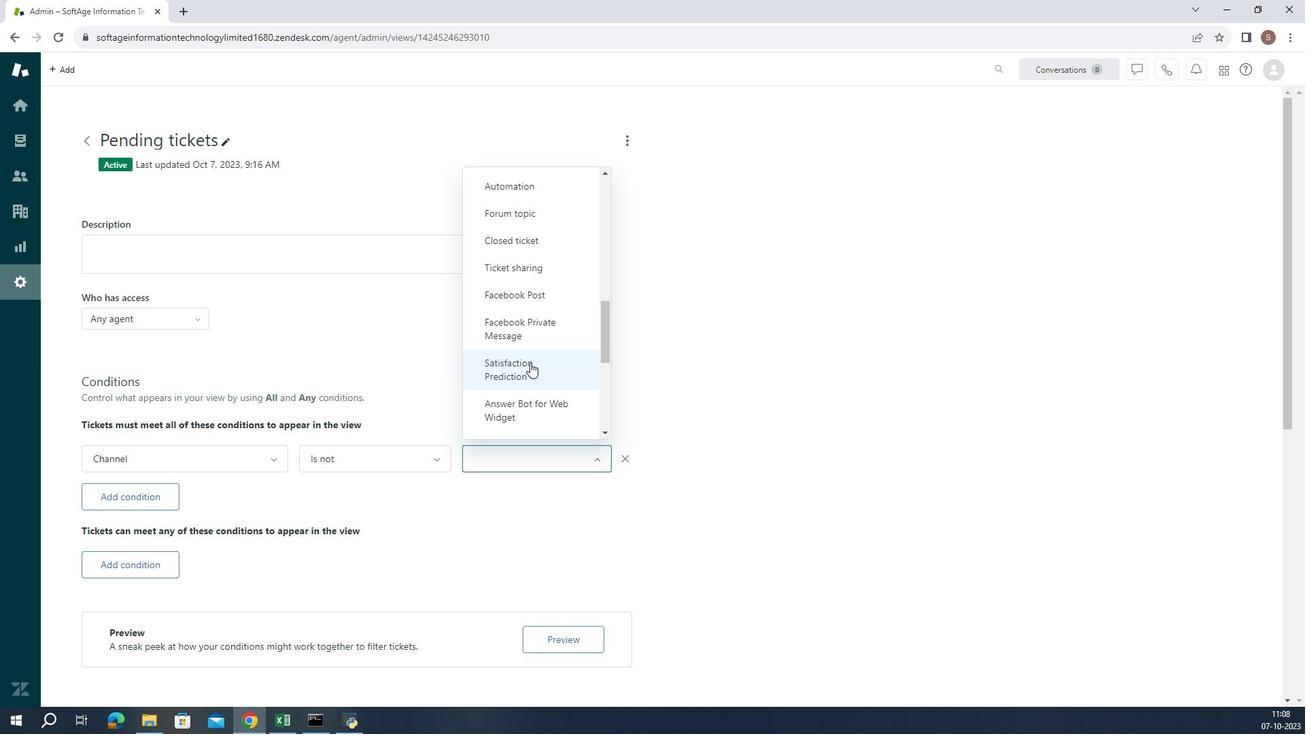 
Action: Mouse moved to (511, 416)
Screenshot: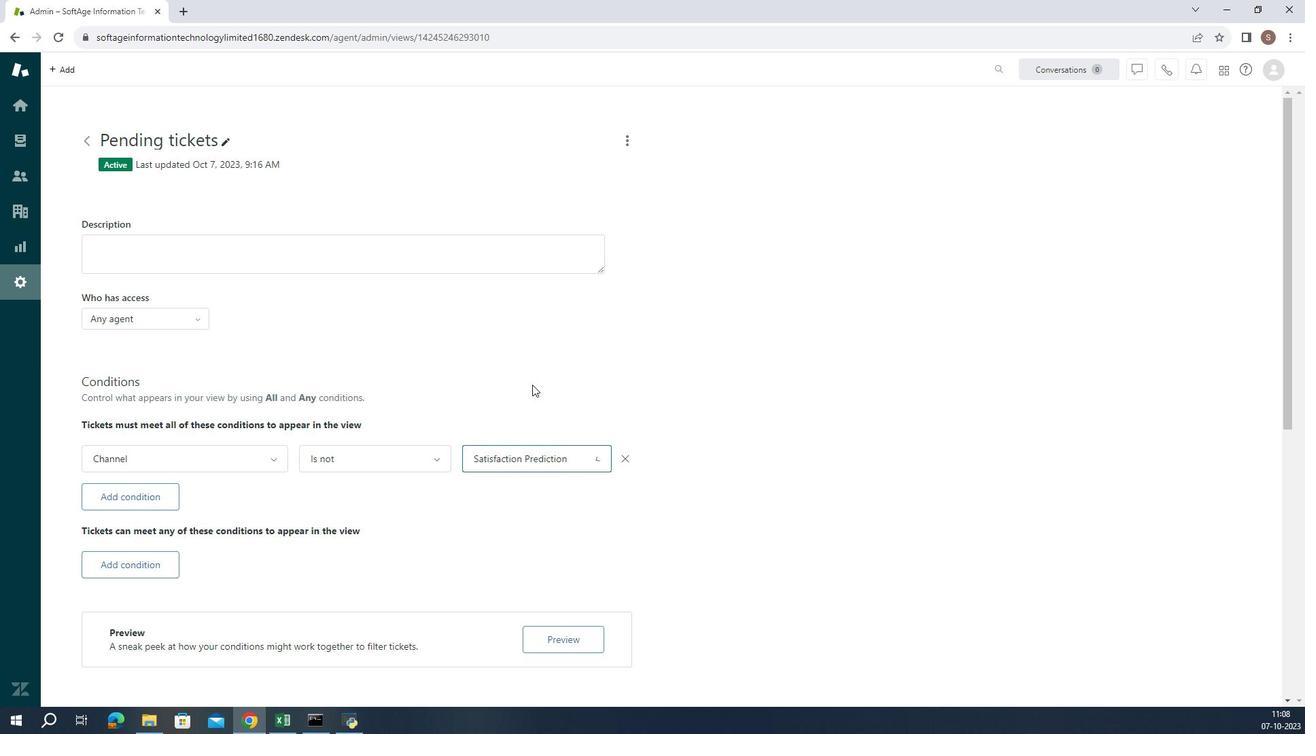 
Action: Mouse pressed left at (511, 416)
Screenshot: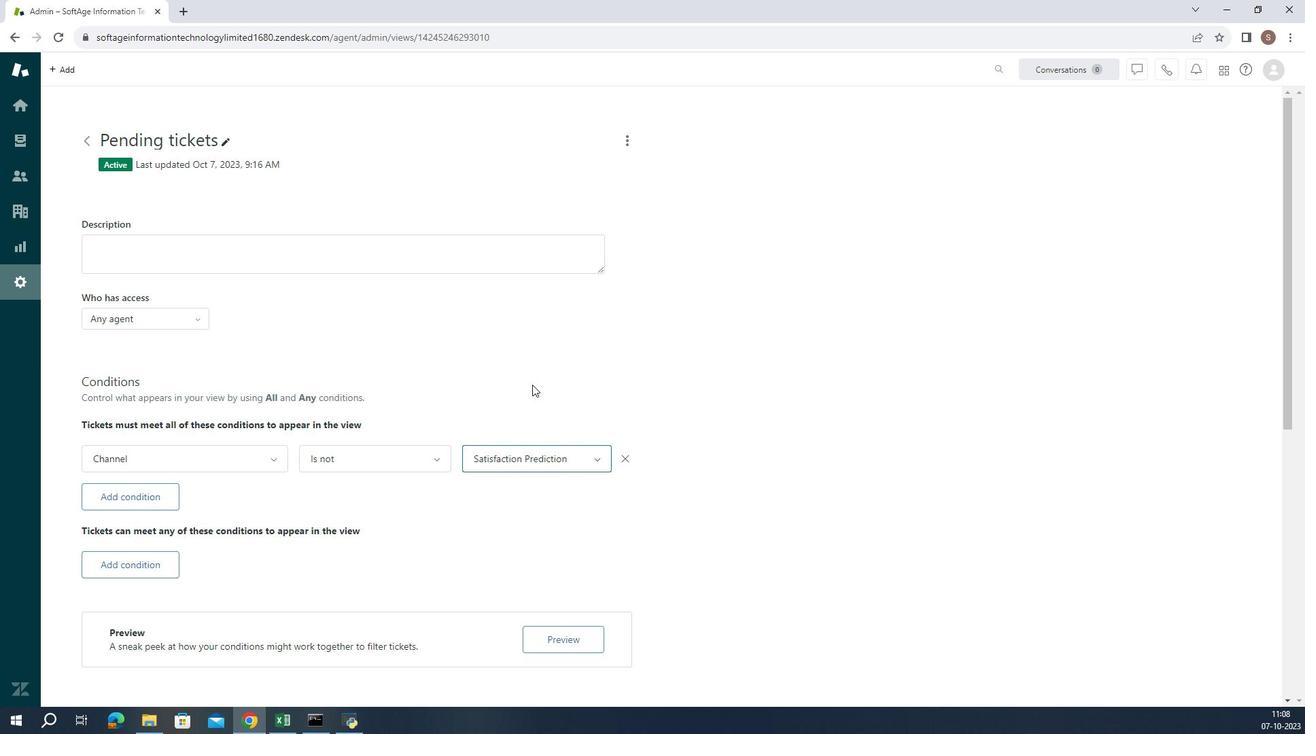 
Action: Mouse moved to (493, 439)
Screenshot: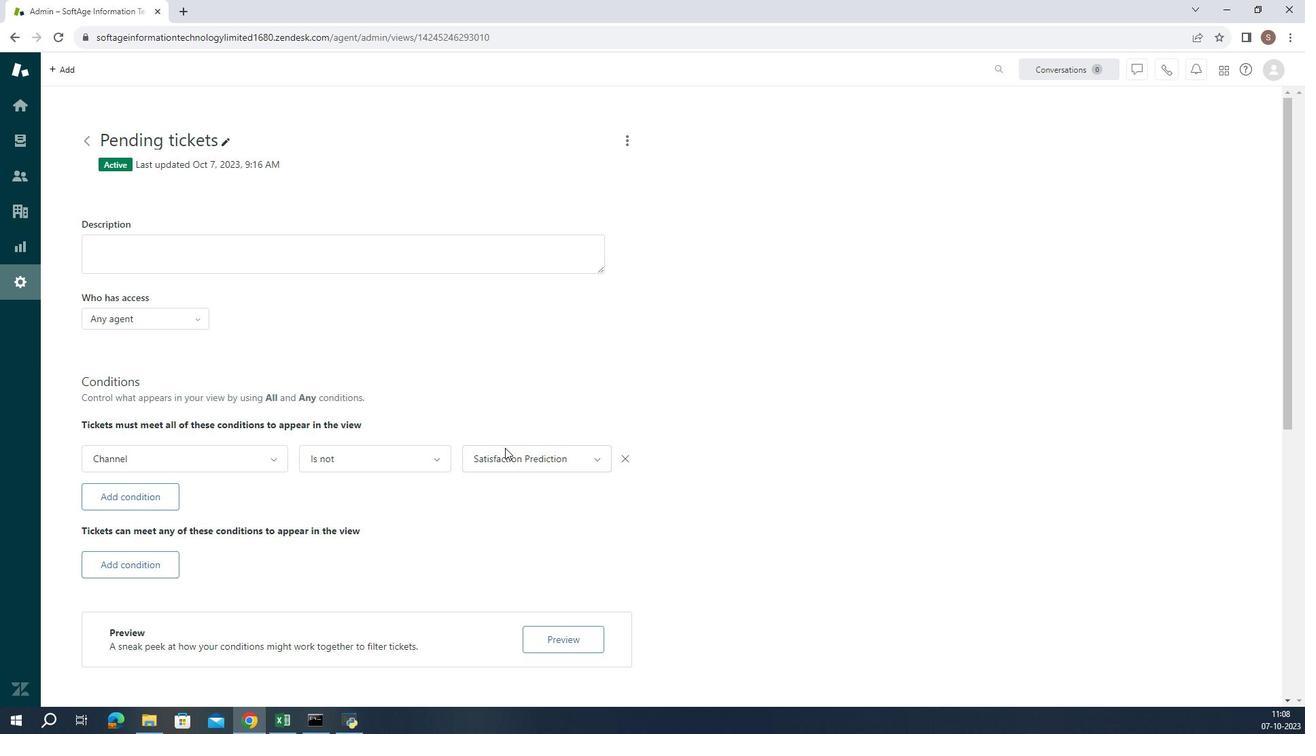 
